 Task: Send an email with the signature Leah Clark with the subject Feedback on a cover letter and the message Could you please provide me with the details of the project timeline? from softage.9@softage.net to softage.6@softage.net and move the email from Sent Items to the folder Finished goods
Action: Mouse moved to (946, 72)
Screenshot: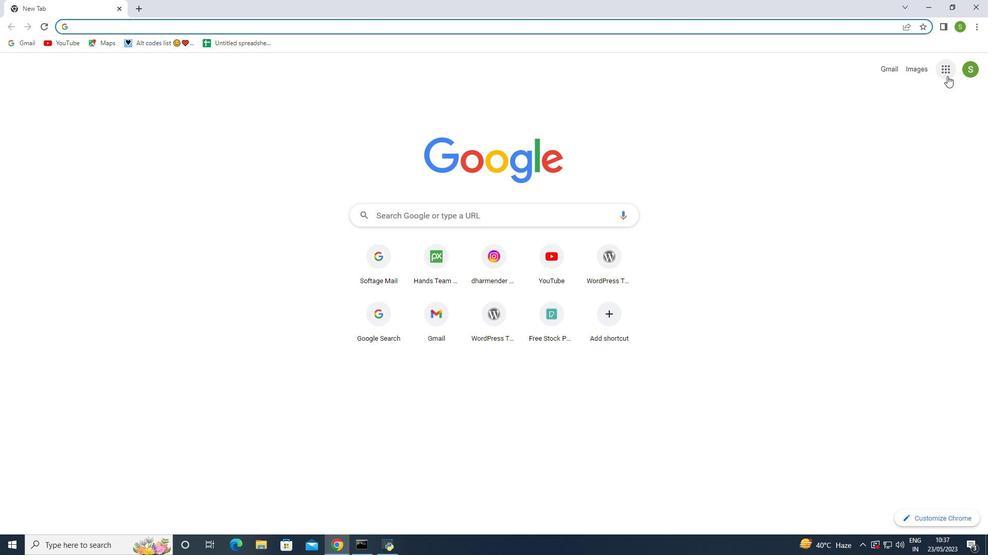 
Action: Mouse pressed left at (946, 72)
Screenshot: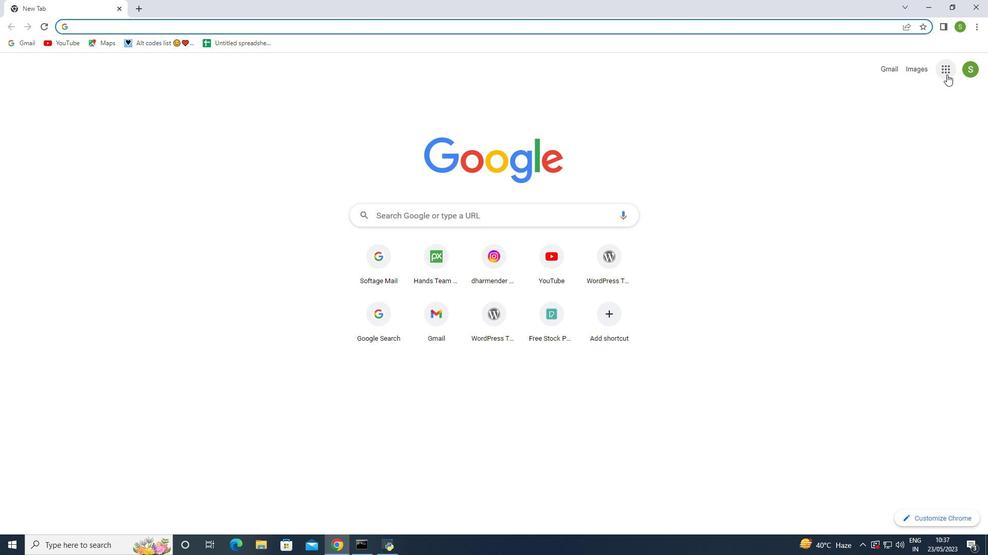 
Action: Mouse moved to (903, 103)
Screenshot: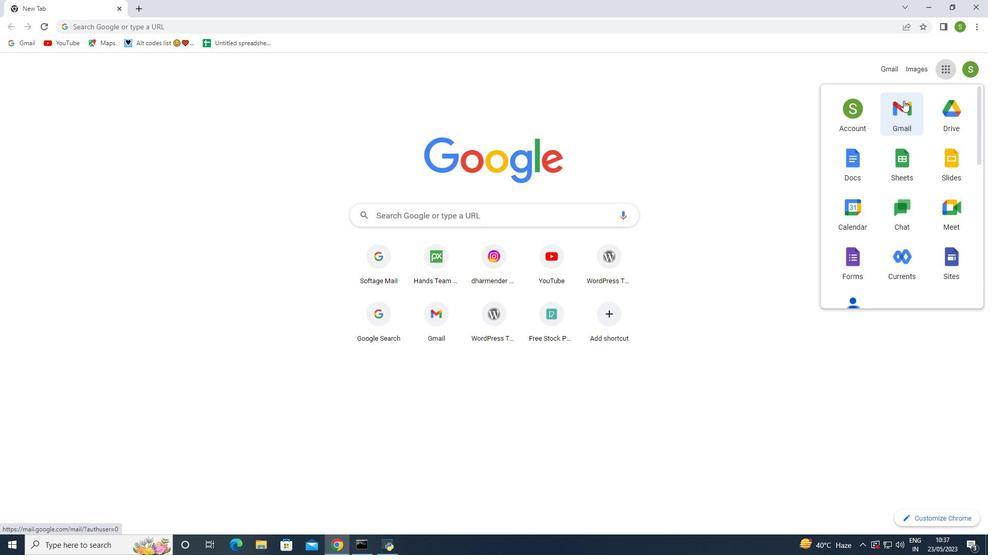 
Action: Mouse pressed left at (903, 103)
Screenshot: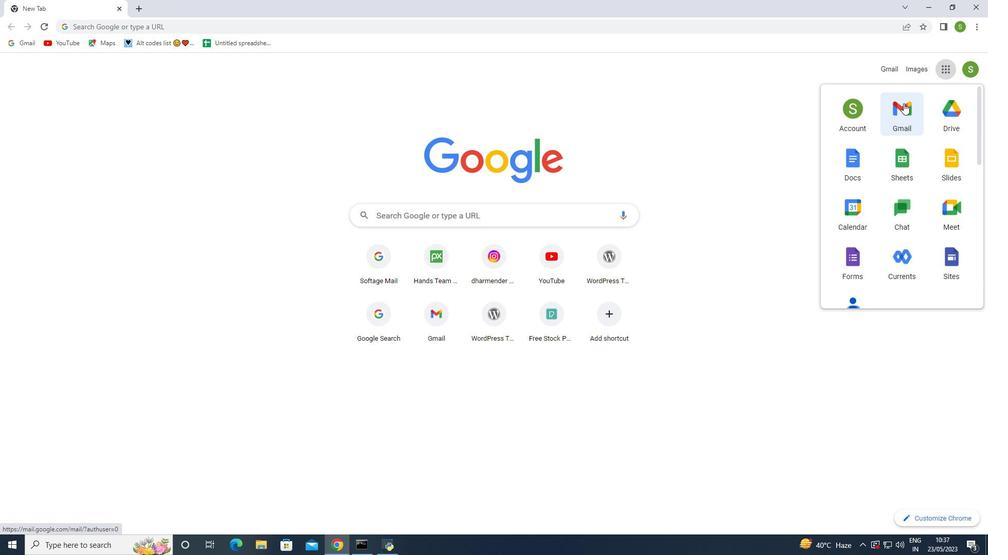 
Action: Mouse moved to (877, 69)
Screenshot: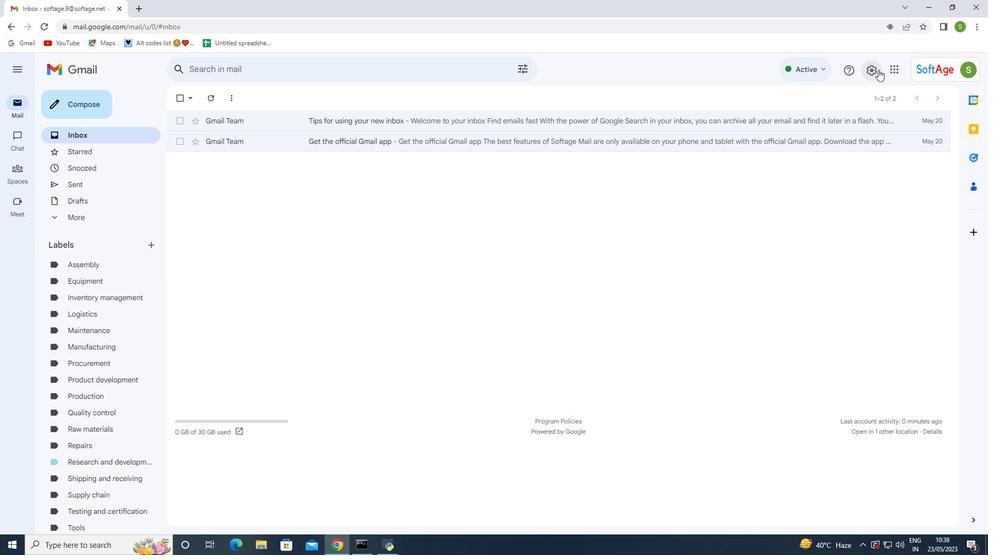 
Action: Mouse pressed left at (877, 69)
Screenshot: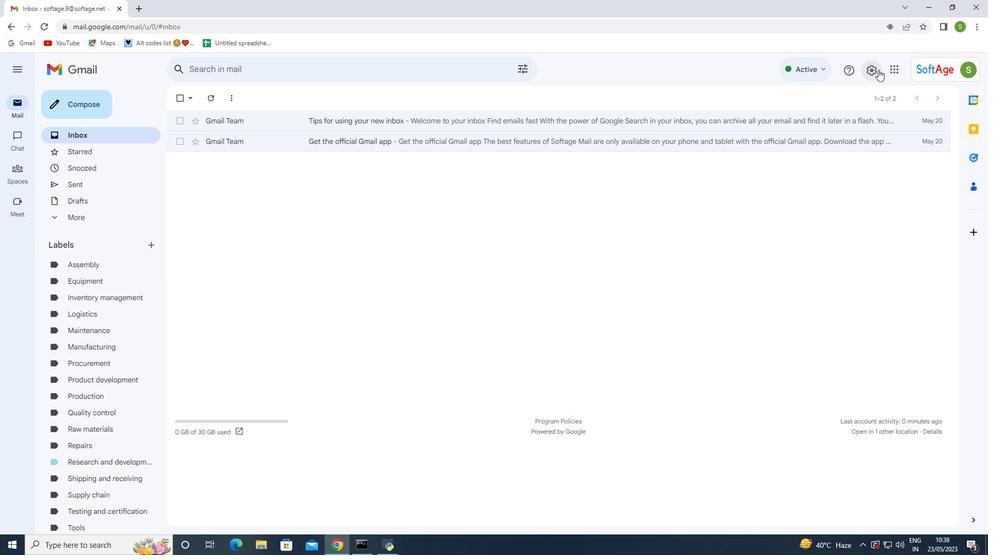 
Action: Mouse moved to (856, 127)
Screenshot: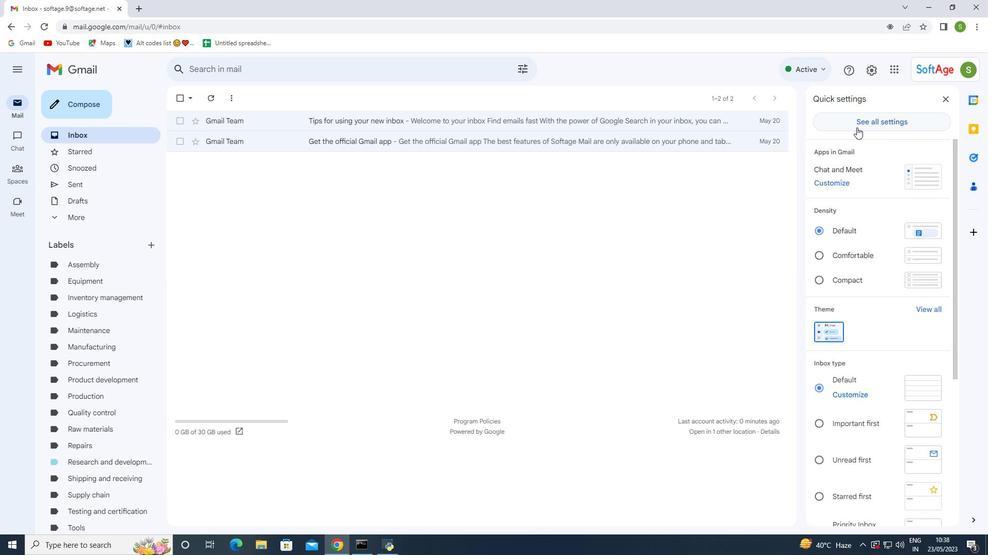 
Action: Mouse pressed left at (856, 127)
Screenshot: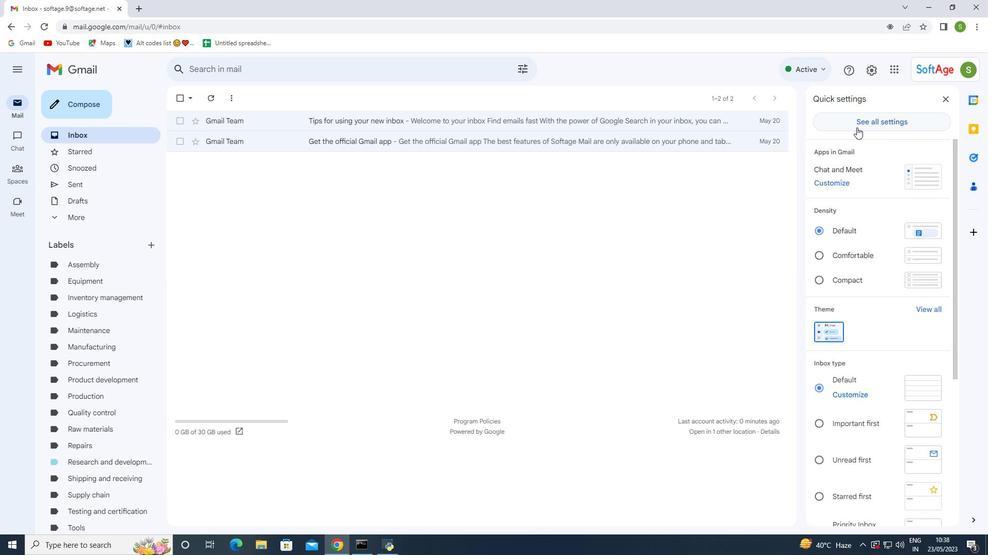 
Action: Mouse moved to (374, 421)
Screenshot: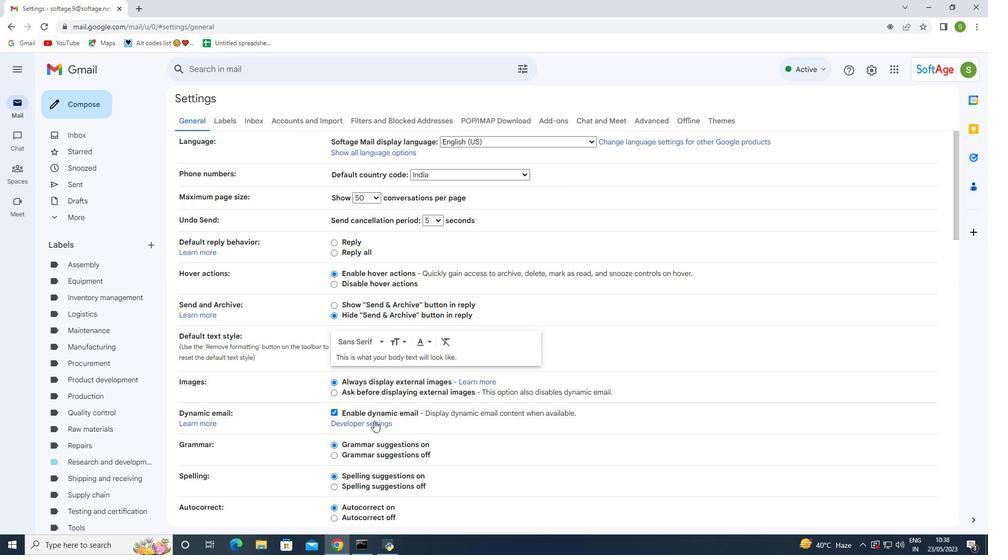 
Action: Mouse scrolled (374, 420) with delta (0, 0)
Screenshot: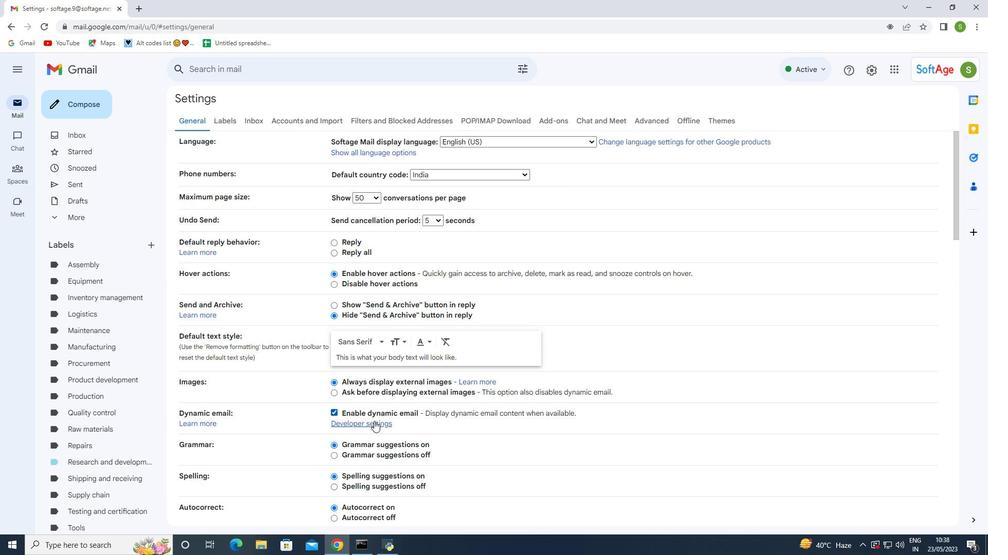 
Action: Mouse scrolled (374, 420) with delta (0, 0)
Screenshot: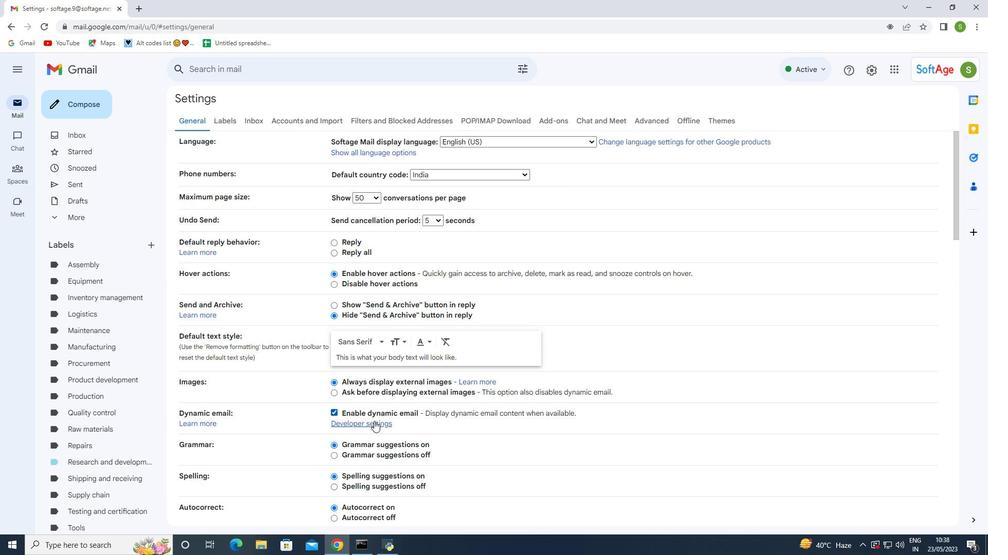 
Action: Mouse scrolled (374, 420) with delta (0, 0)
Screenshot: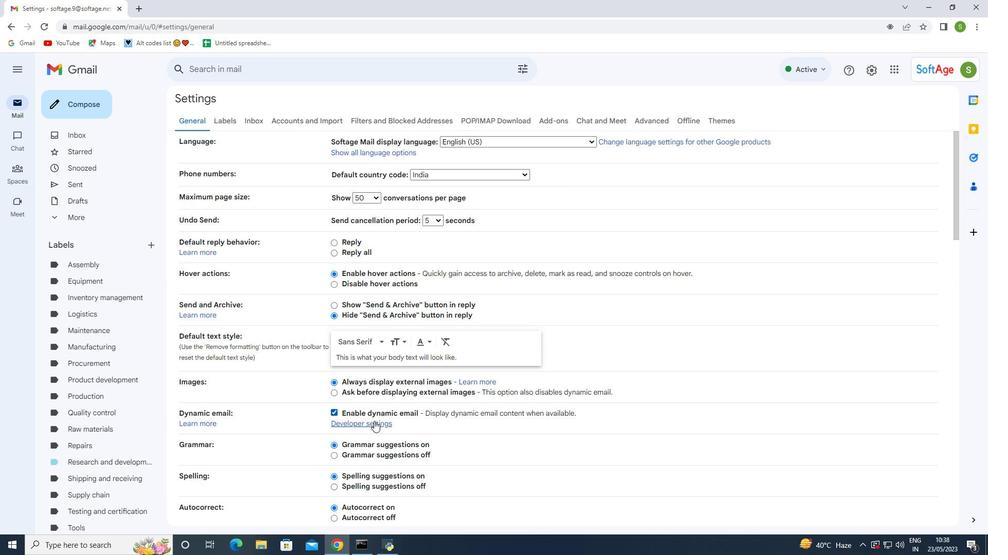 
Action: Mouse scrolled (374, 420) with delta (0, 0)
Screenshot: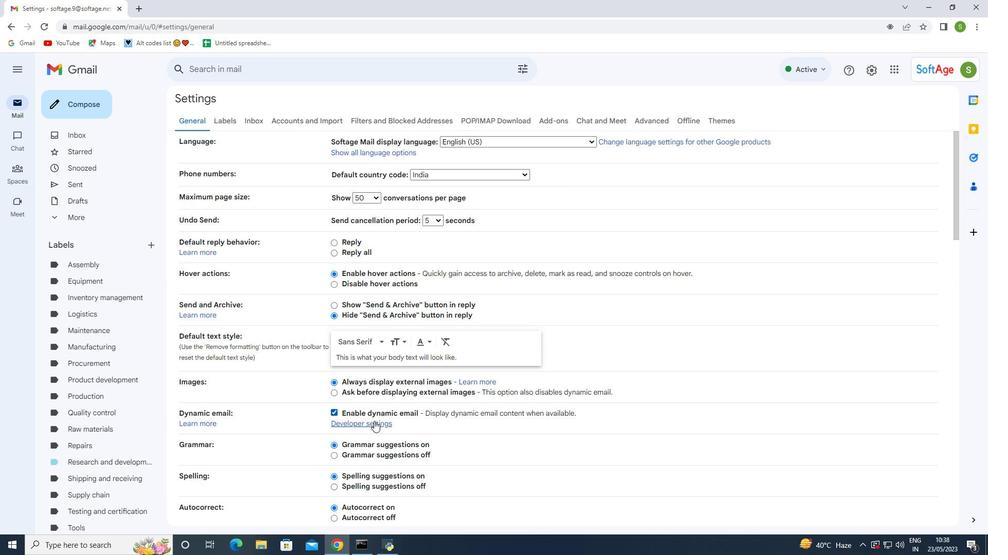 
Action: Mouse scrolled (374, 420) with delta (0, 0)
Screenshot: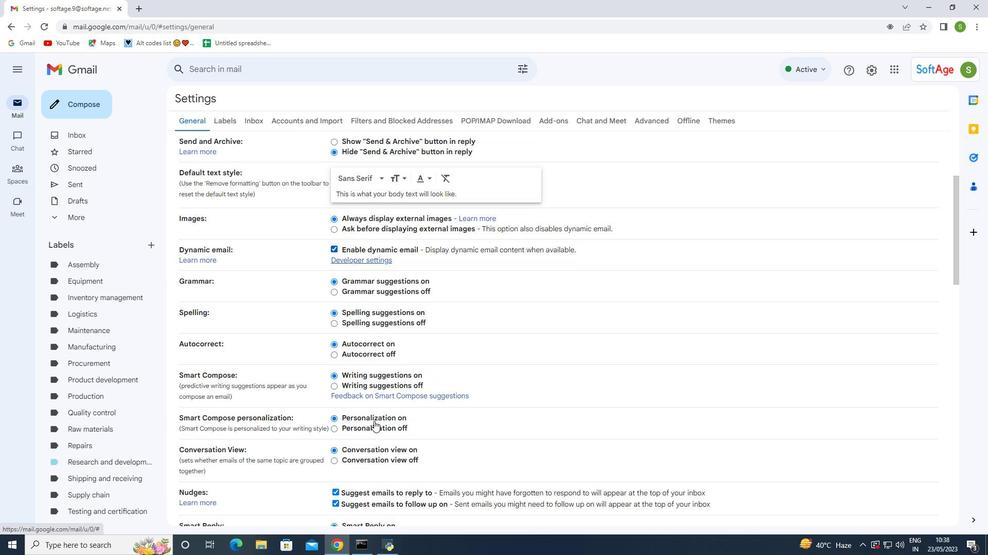 
Action: Mouse scrolled (374, 420) with delta (0, 0)
Screenshot: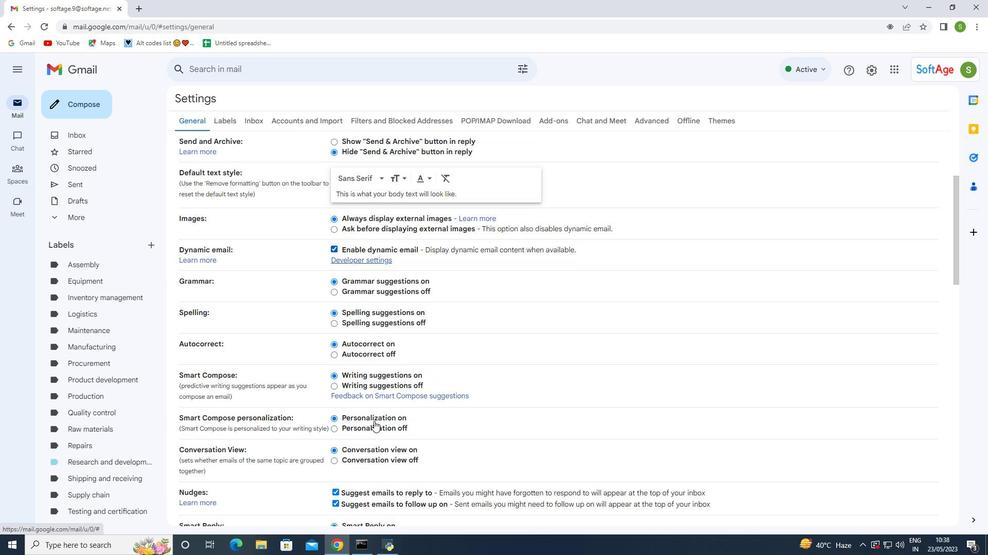 
Action: Mouse scrolled (374, 420) with delta (0, 0)
Screenshot: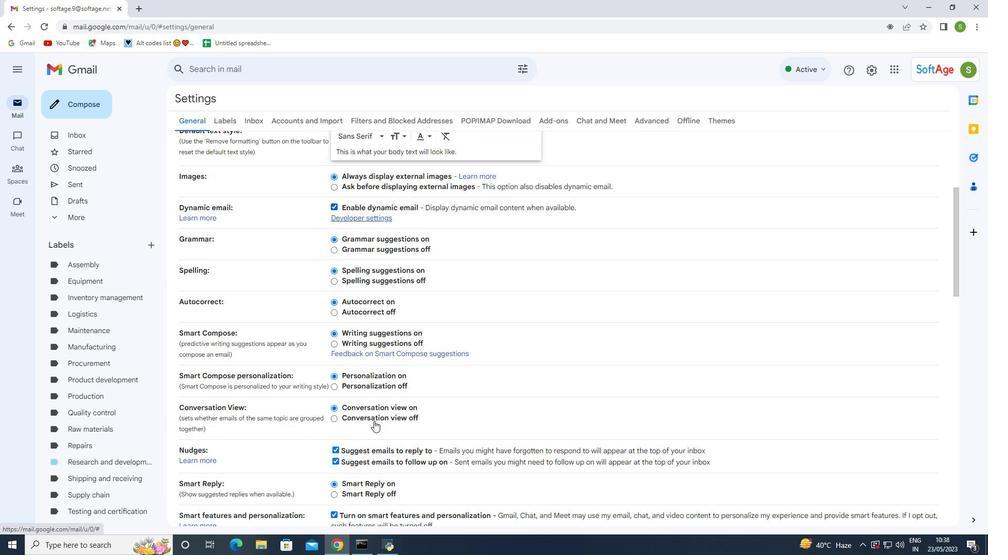 
Action: Mouse scrolled (374, 420) with delta (0, 0)
Screenshot: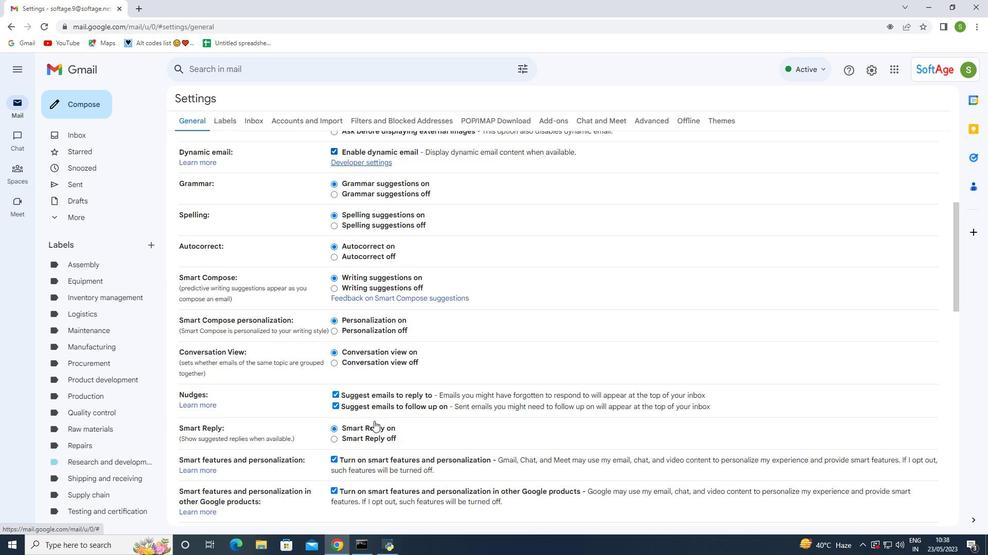 
Action: Mouse scrolled (374, 420) with delta (0, 0)
Screenshot: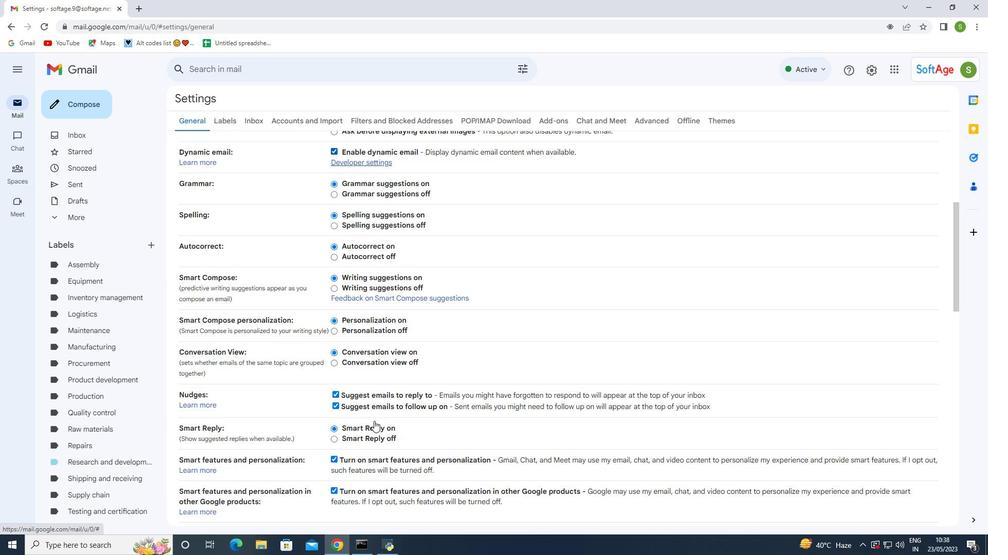 
Action: Mouse scrolled (374, 420) with delta (0, 0)
Screenshot: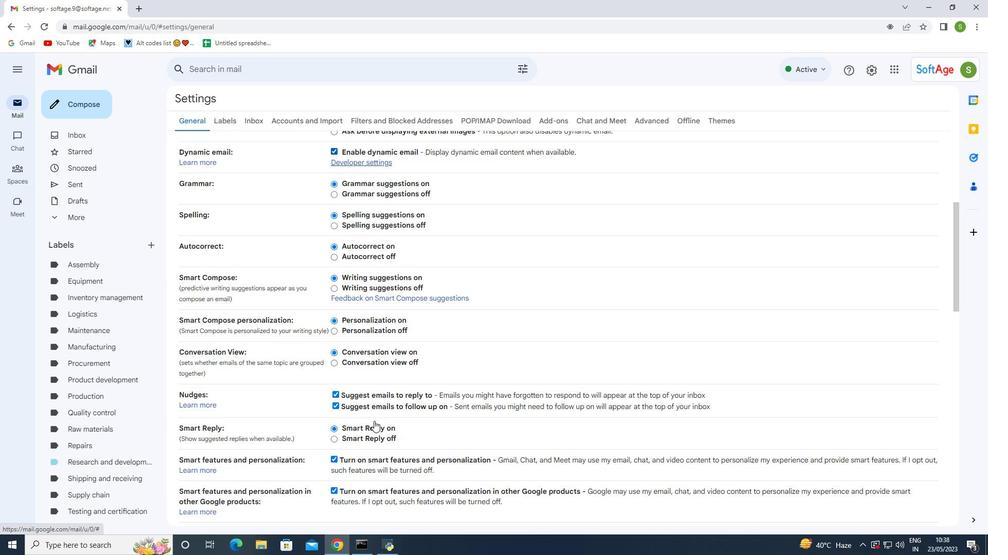 
Action: Mouse scrolled (374, 420) with delta (0, 0)
Screenshot: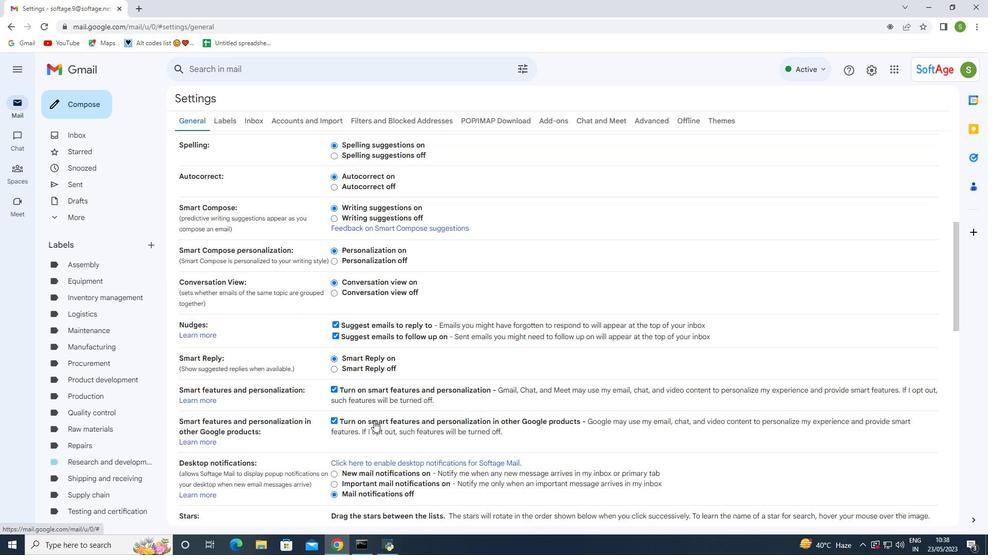 
Action: Mouse scrolled (374, 420) with delta (0, 0)
Screenshot: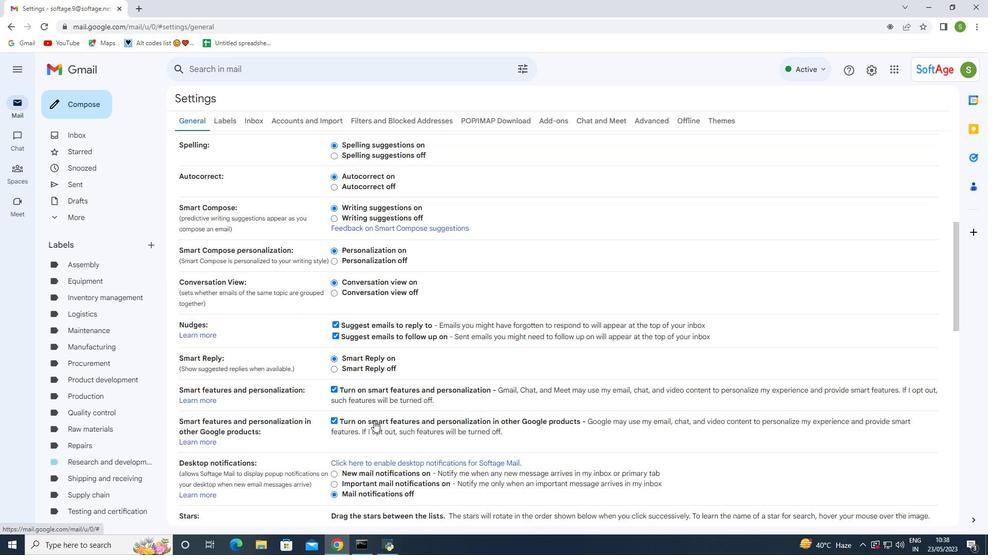 
Action: Mouse scrolled (374, 420) with delta (0, 0)
Screenshot: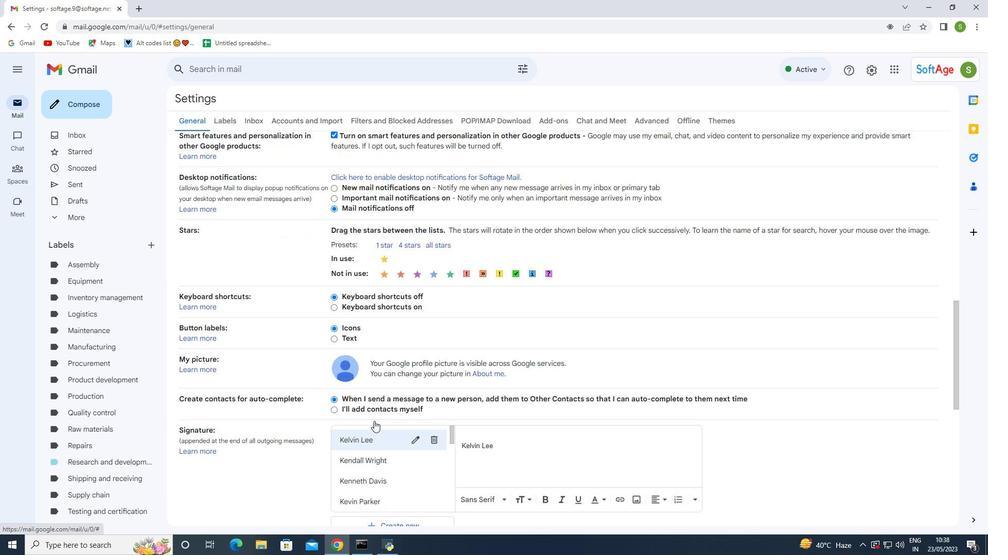 
Action: Mouse scrolled (374, 420) with delta (0, 0)
Screenshot: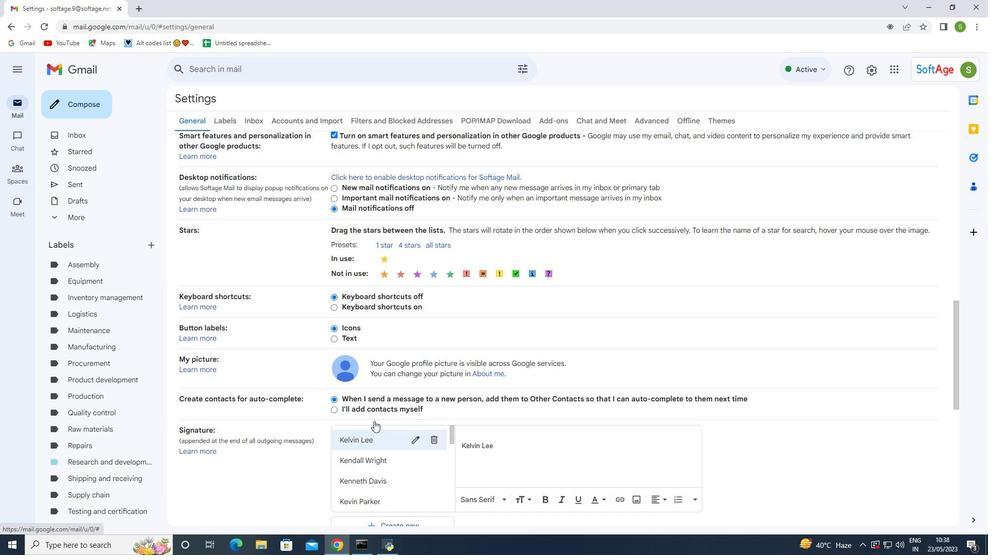 
Action: Mouse scrolled (374, 420) with delta (0, 0)
Screenshot: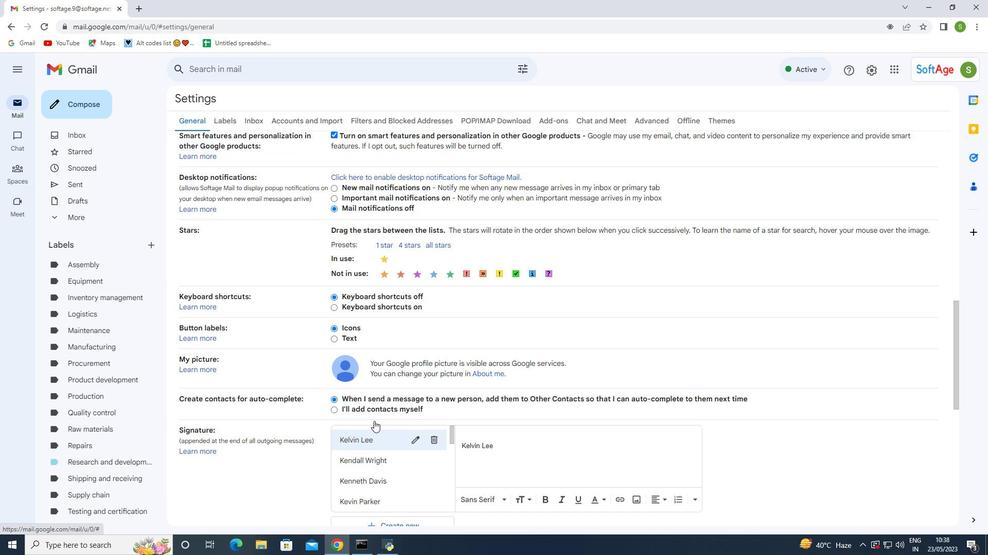 
Action: Mouse scrolled (374, 420) with delta (0, 0)
Screenshot: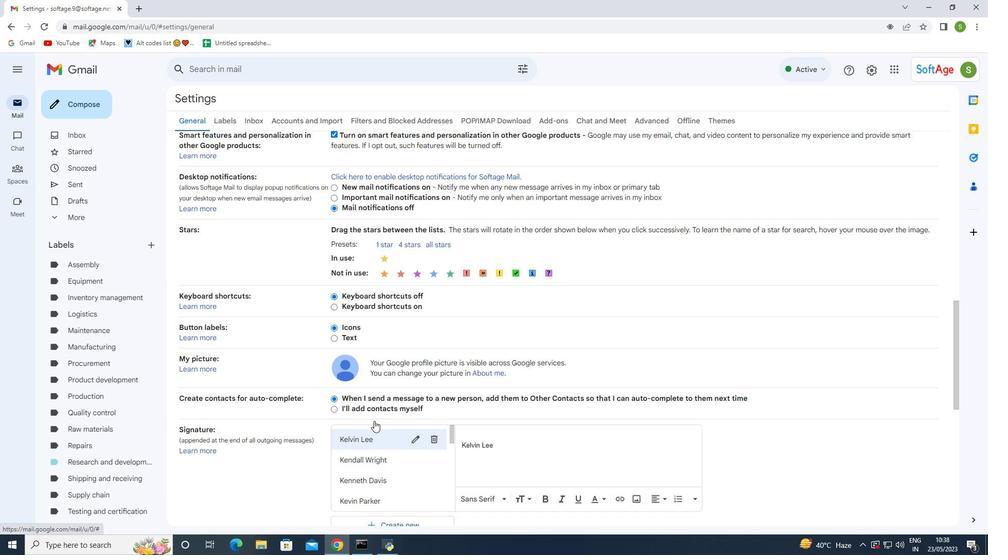 
Action: Mouse moved to (378, 321)
Screenshot: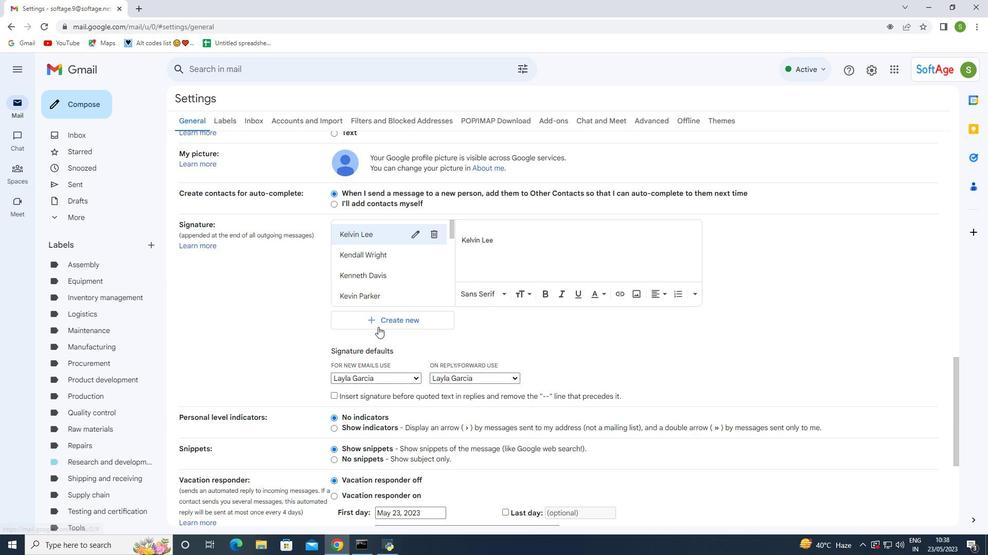 
Action: Mouse pressed left at (378, 321)
Screenshot: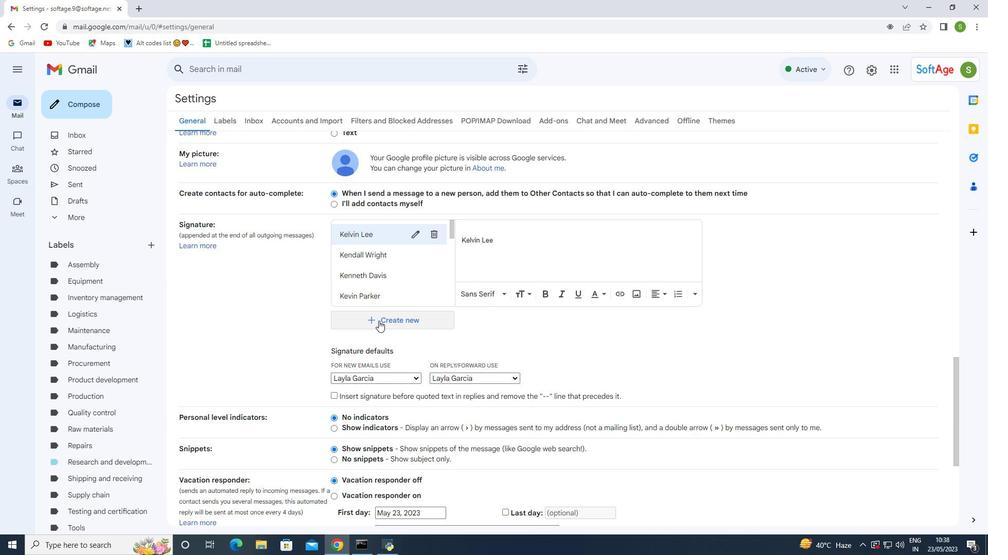 
Action: Mouse moved to (414, 289)
Screenshot: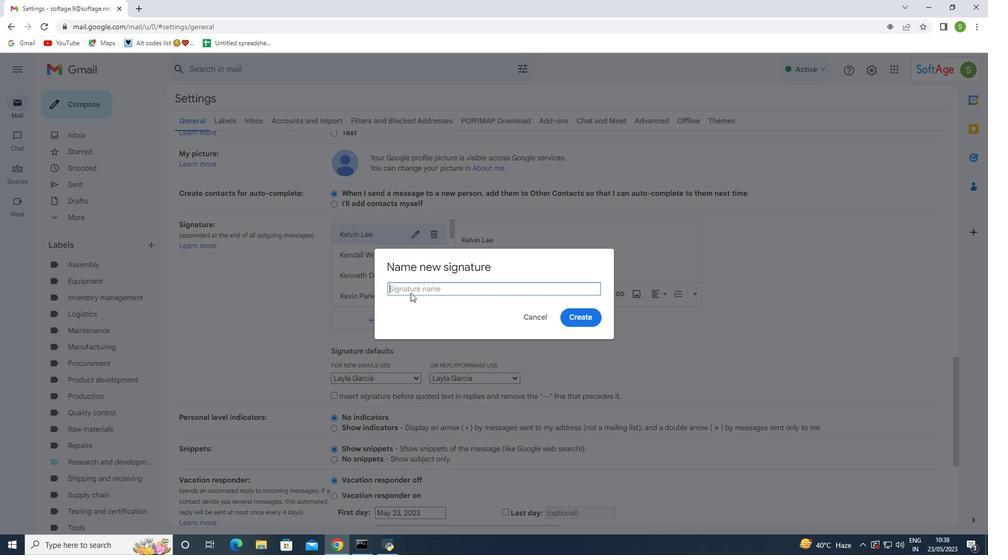 
Action: Mouse pressed left at (414, 289)
Screenshot: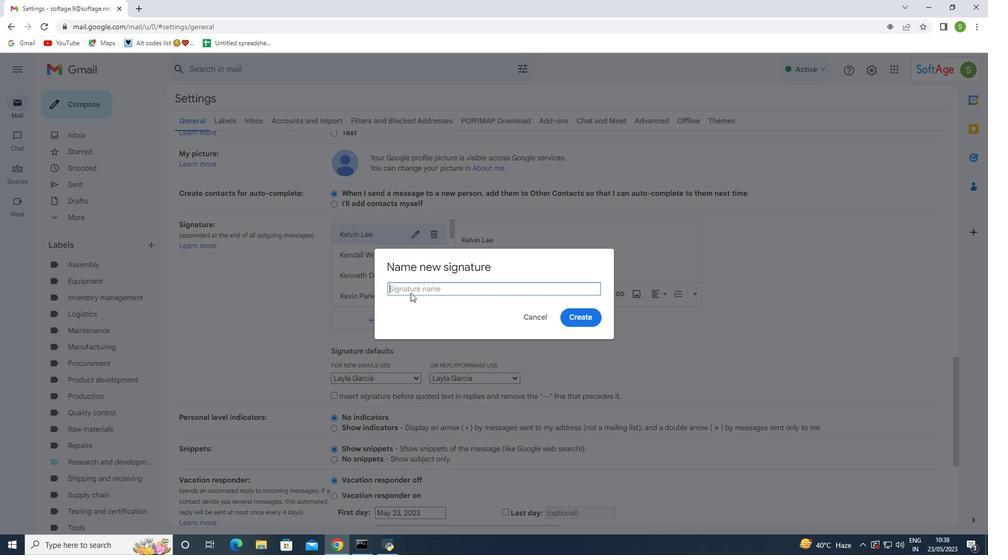 
Action: Key pressed <Key.shift>Leah<Key.space><Key.shift>Cla<Key.backspace><Key.backspace>lark
Screenshot: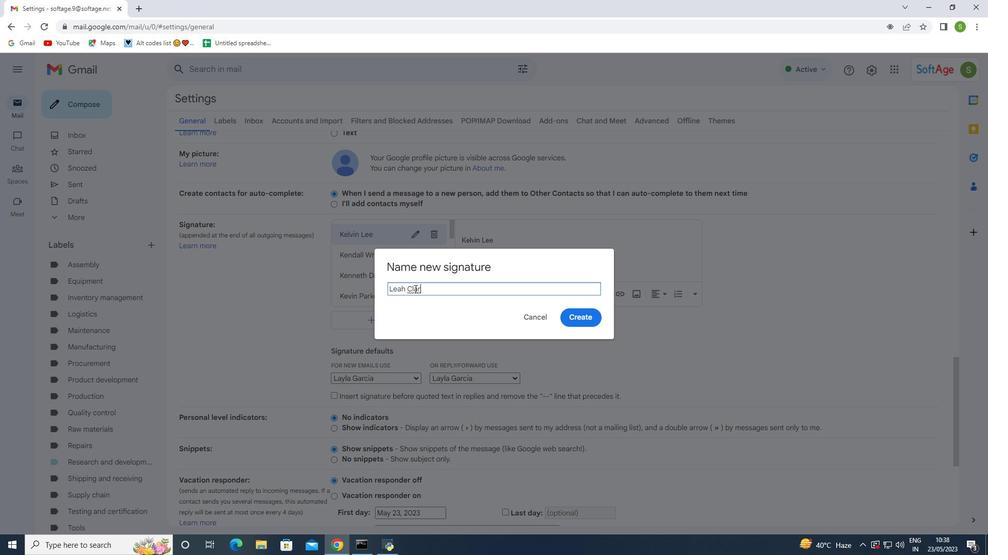 
Action: Mouse moved to (580, 322)
Screenshot: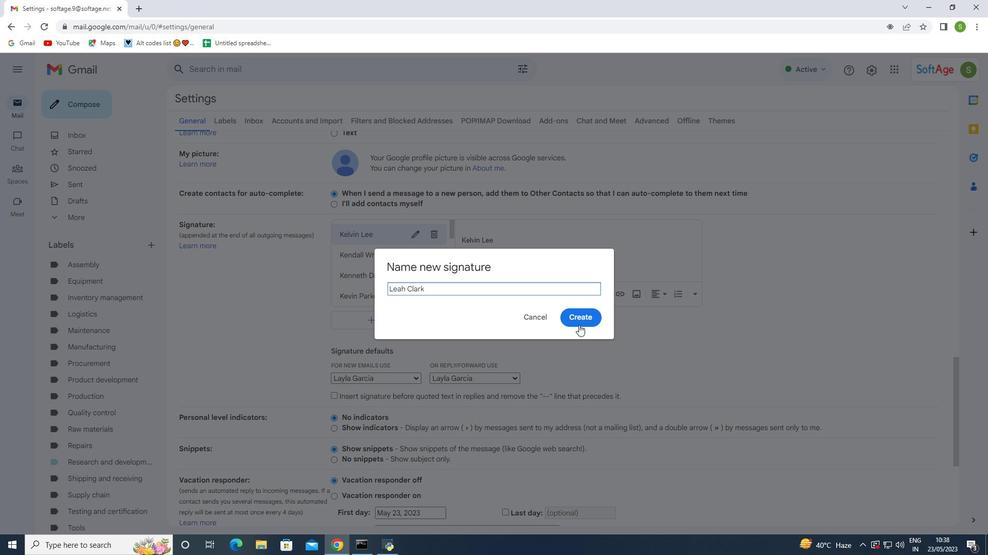 
Action: Mouse pressed left at (580, 322)
Screenshot: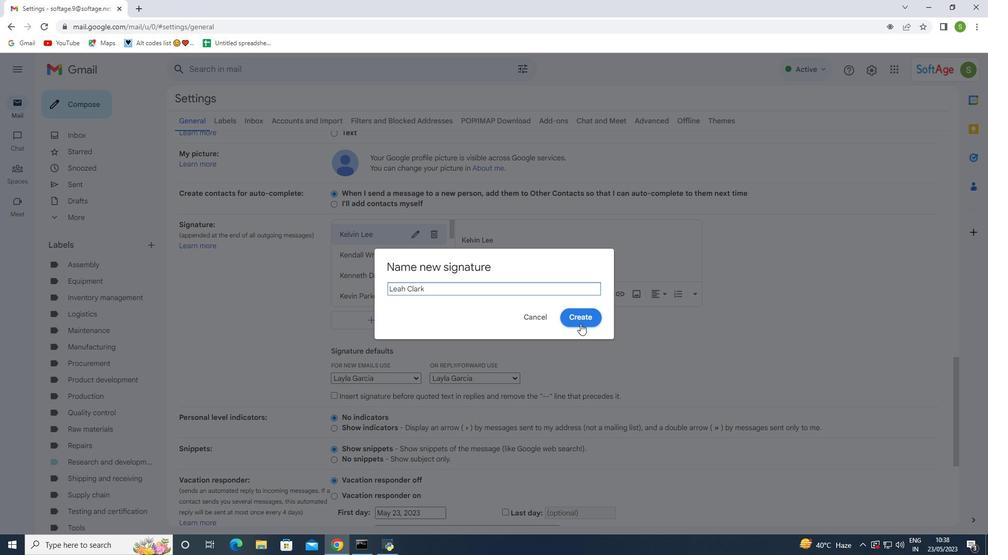 
Action: Mouse moved to (516, 258)
Screenshot: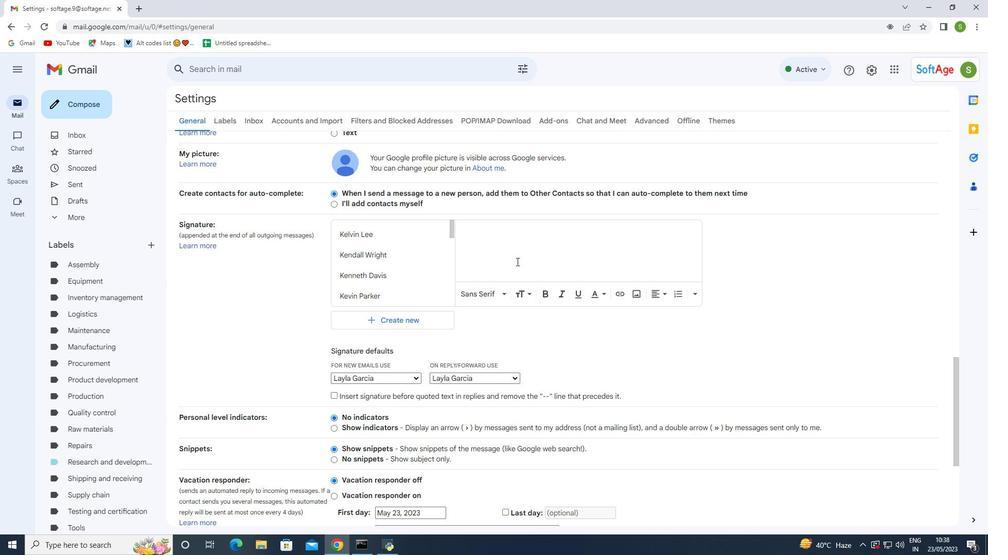 
Action: Key pressed <Key.shift>Leah<Key.space><Key.shift>Clark
Screenshot: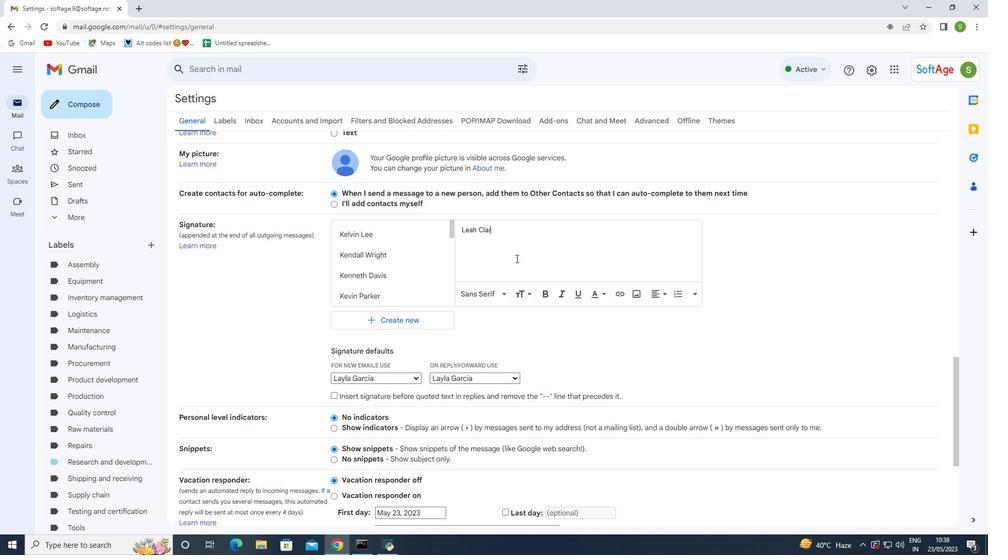 
Action: Mouse moved to (379, 380)
Screenshot: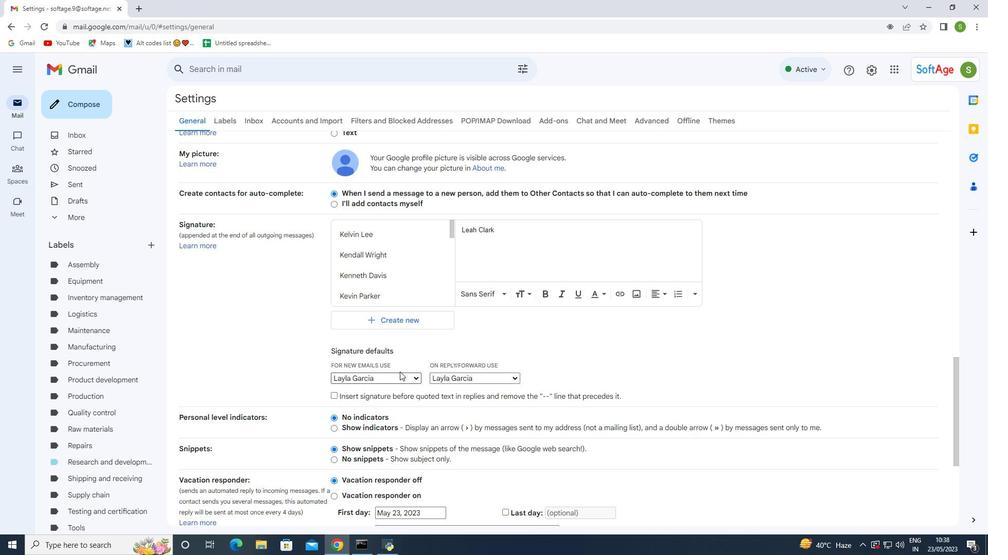 
Action: Mouse pressed left at (379, 380)
Screenshot: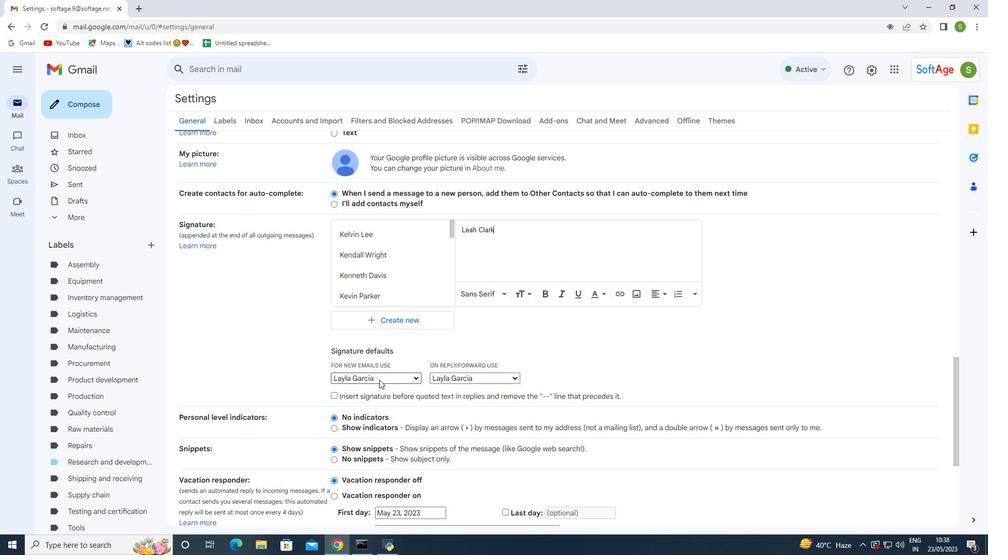 
Action: Mouse moved to (359, 379)
Screenshot: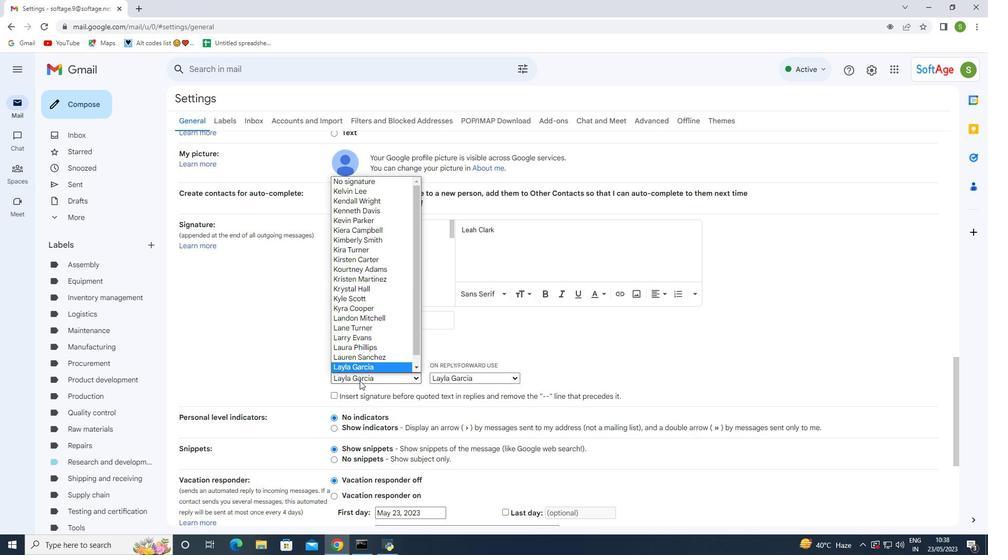 
Action: Mouse pressed left at (359, 379)
Screenshot: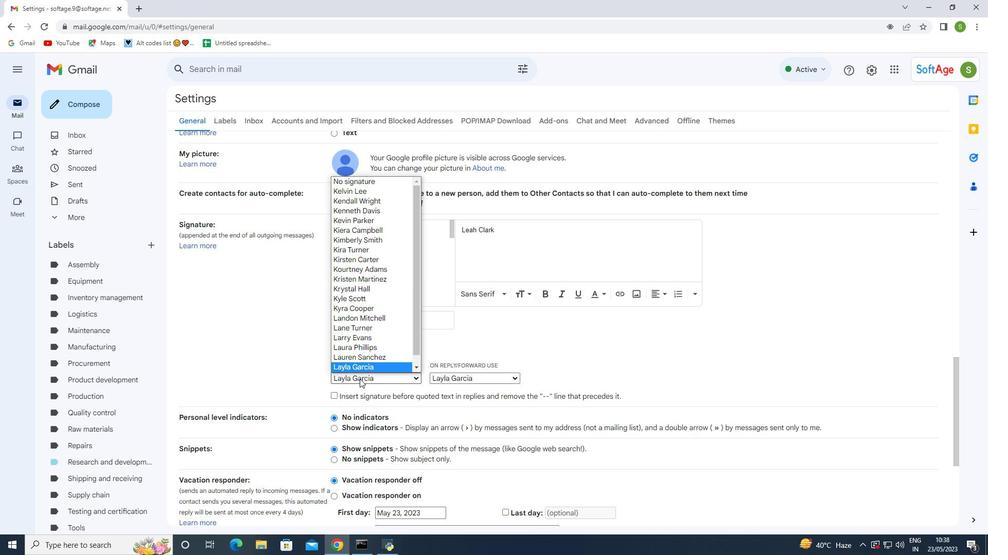 
Action: Mouse moved to (370, 376)
Screenshot: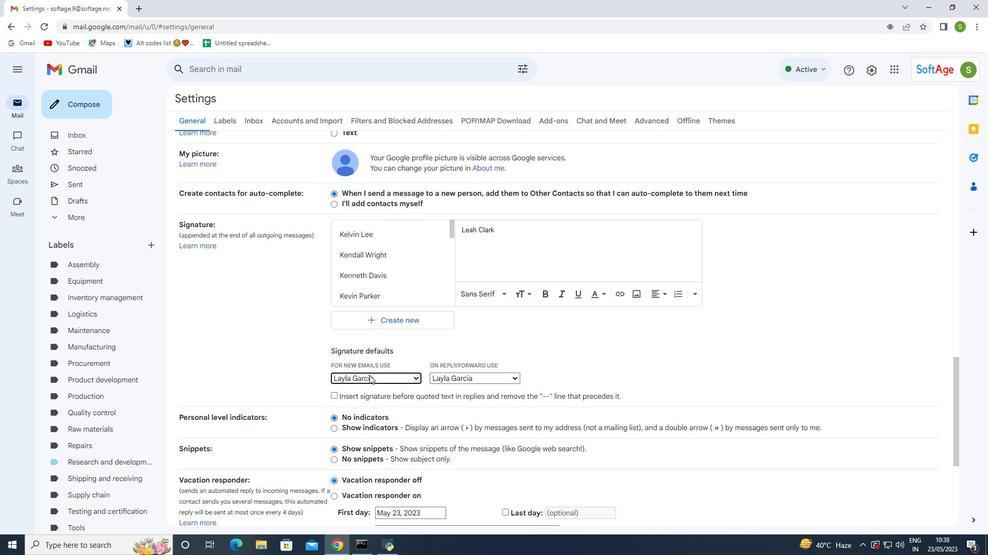 
Action: Mouse pressed left at (370, 376)
Screenshot: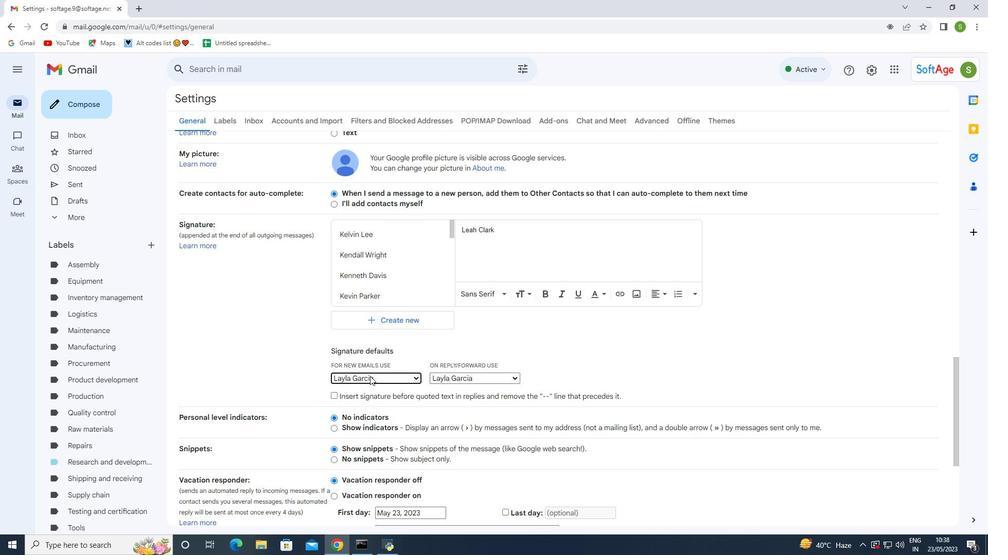 
Action: Mouse moved to (367, 345)
Screenshot: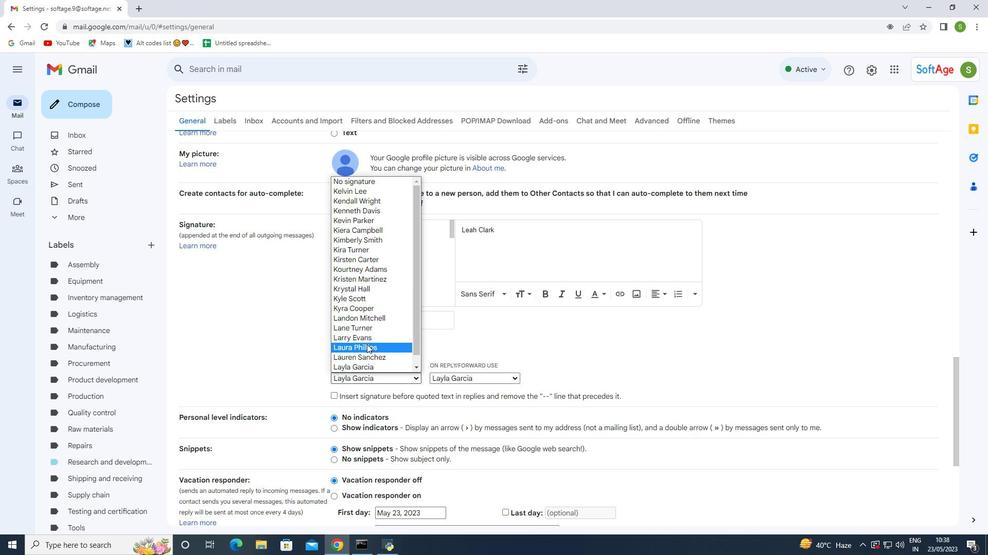 
Action: Mouse scrolled (367, 345) with delta (0, 0)
Screenshot: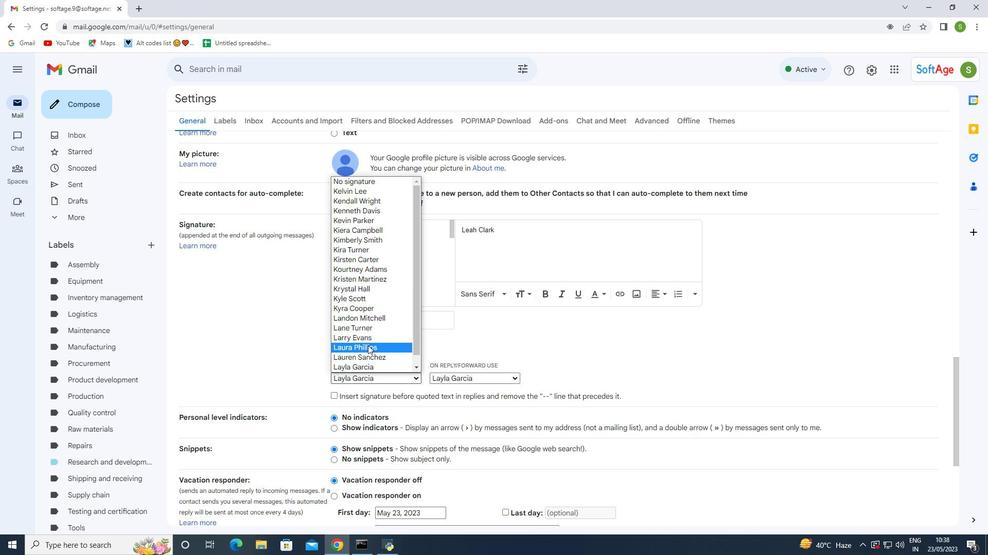 
Action: Mouse scrolled (367, 345) with delta (0, 0)
Screenshot: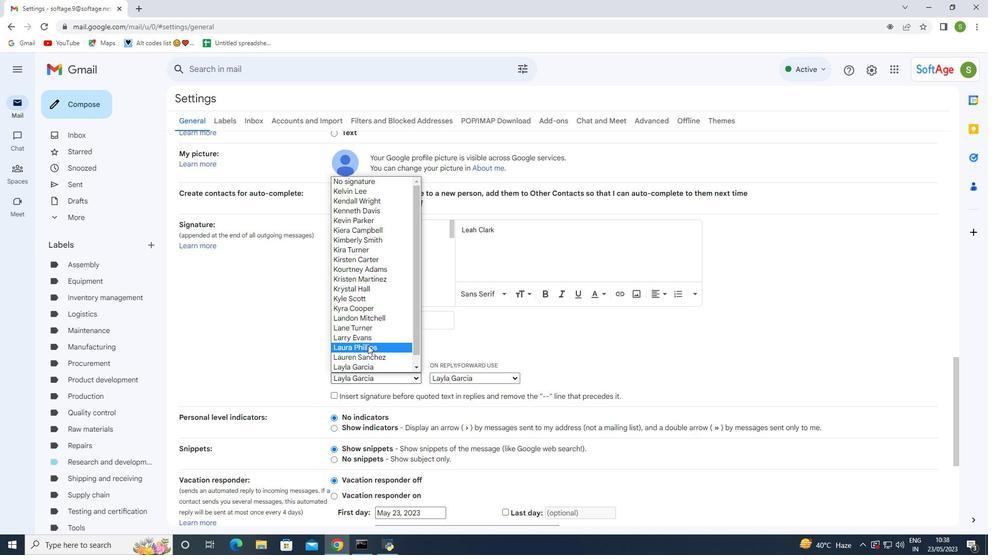 
Action: Mouse scrolled (367, 345) with delta (0, 0)
Screenshot: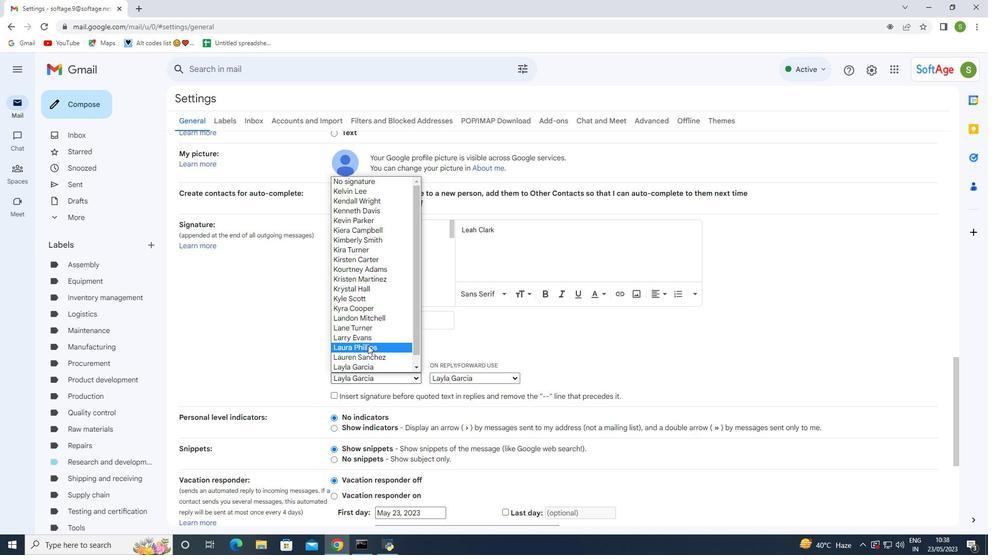 
Action: Mouse moved to (363, 366)
Screenshot: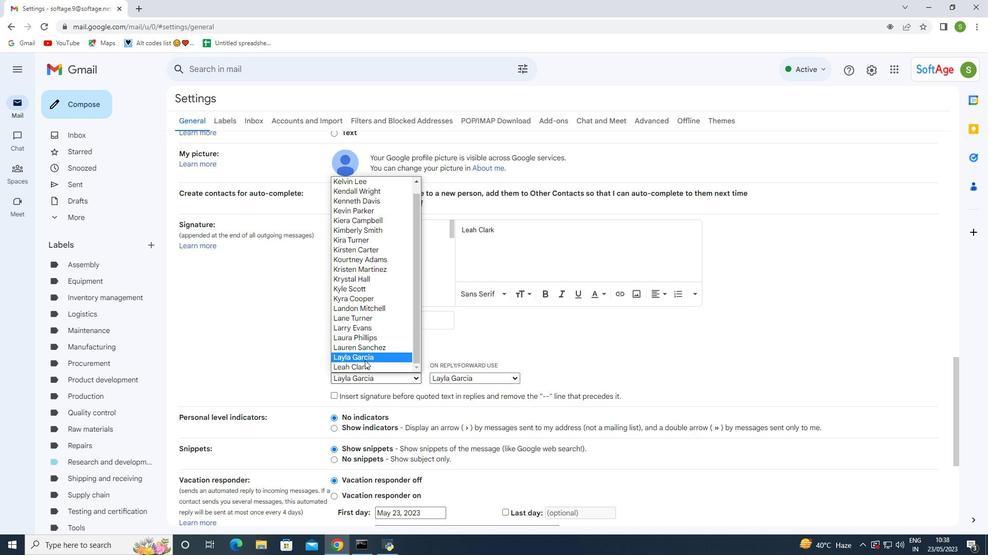 
Action: Mouse pressed left at (363, 366)
Screenshot: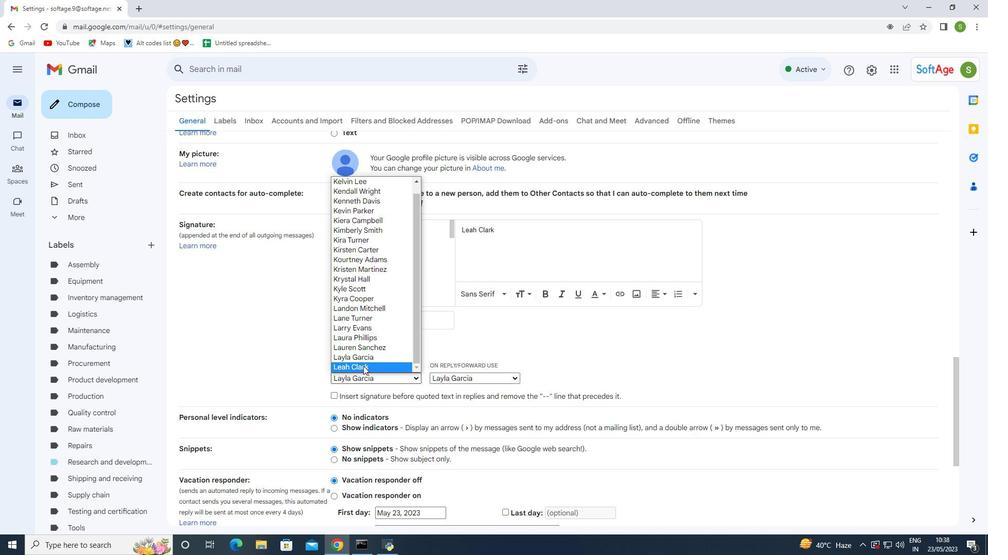 
Action: Mouse moved to (440, 377)
Screenshot: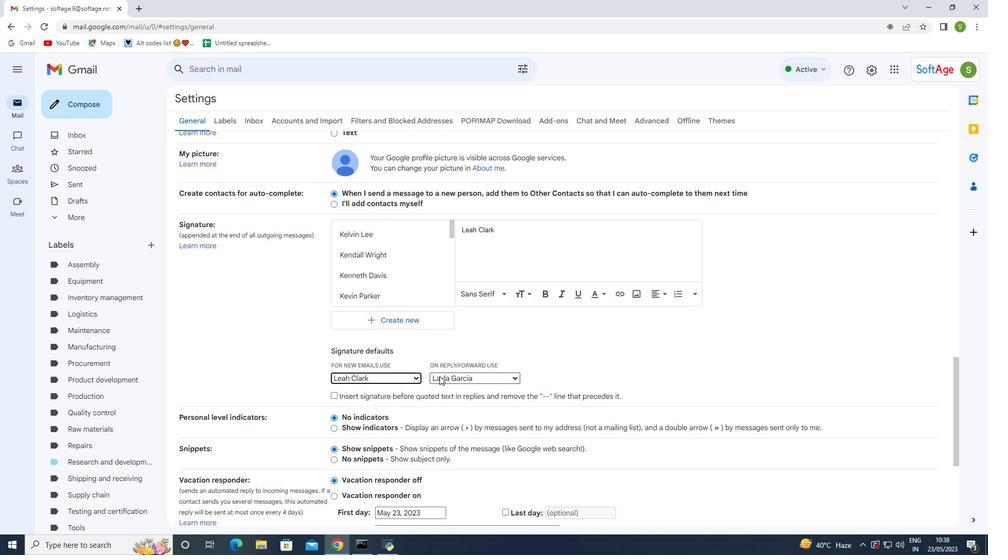 
Action: Mouse pressed left at (440, 377)
Screenshot: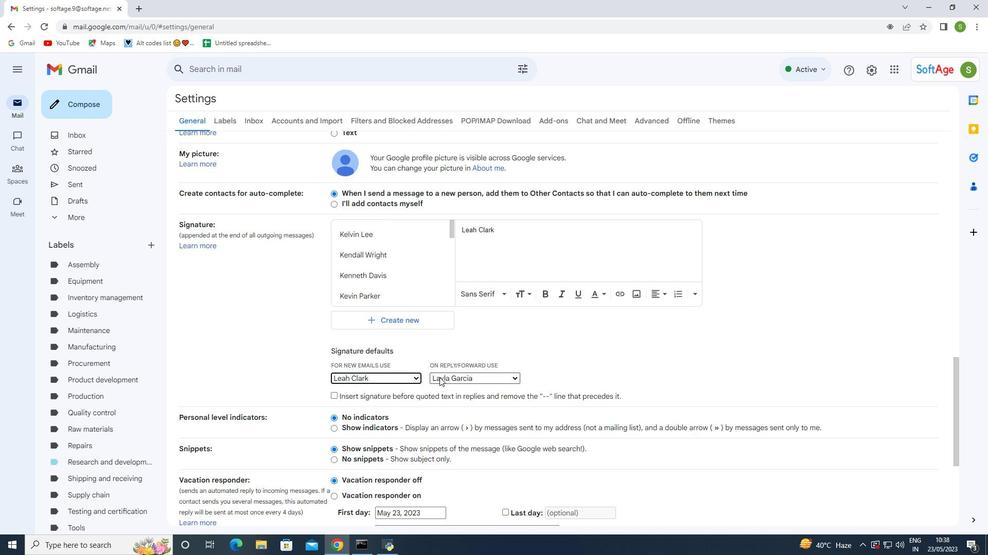 
Action: Mouse moved to (448, 359)
Screenshot: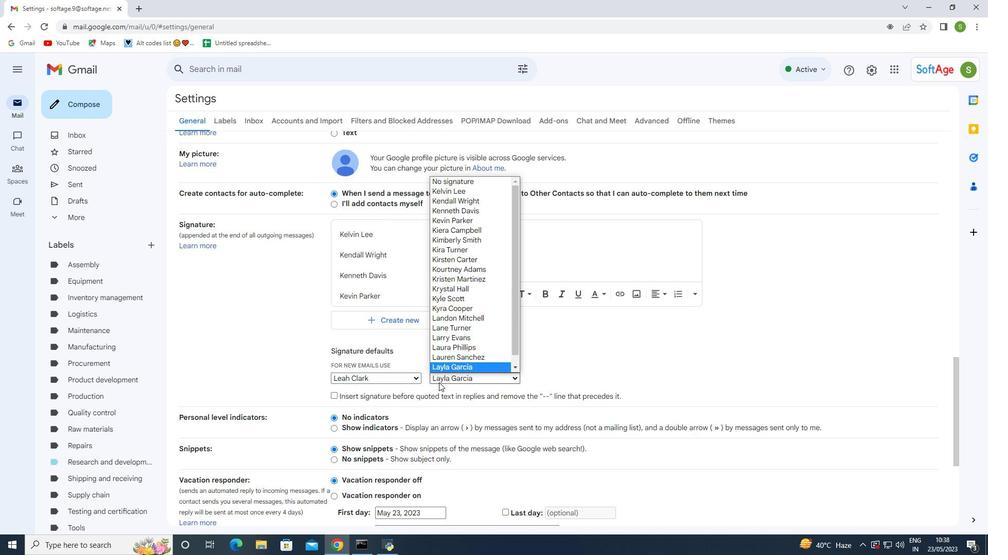 
Action: Mouse scrolled (448, 359) with delta (0, 0)
Screenshot: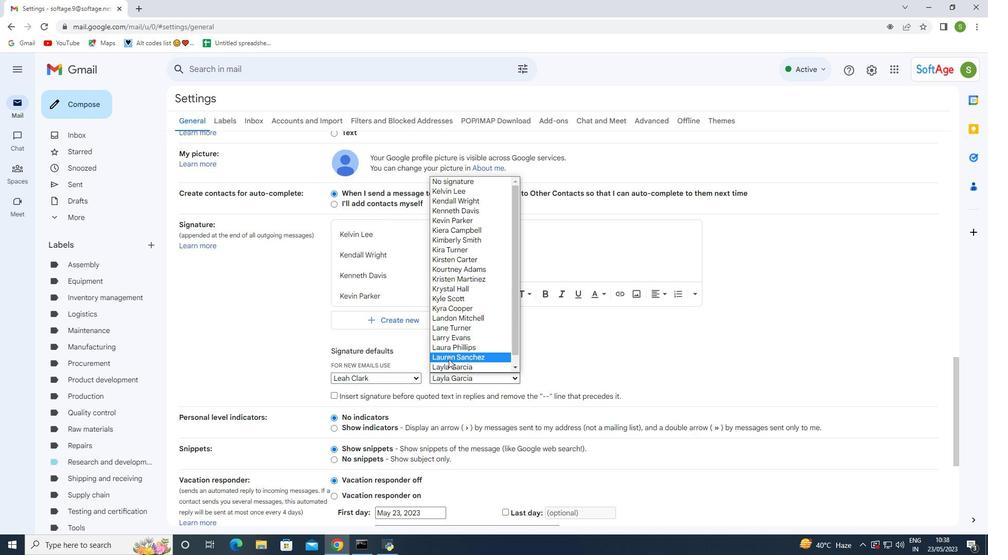 
Action: Mouse scrolled (448, 359) with delta (0, 0)
Screenshot: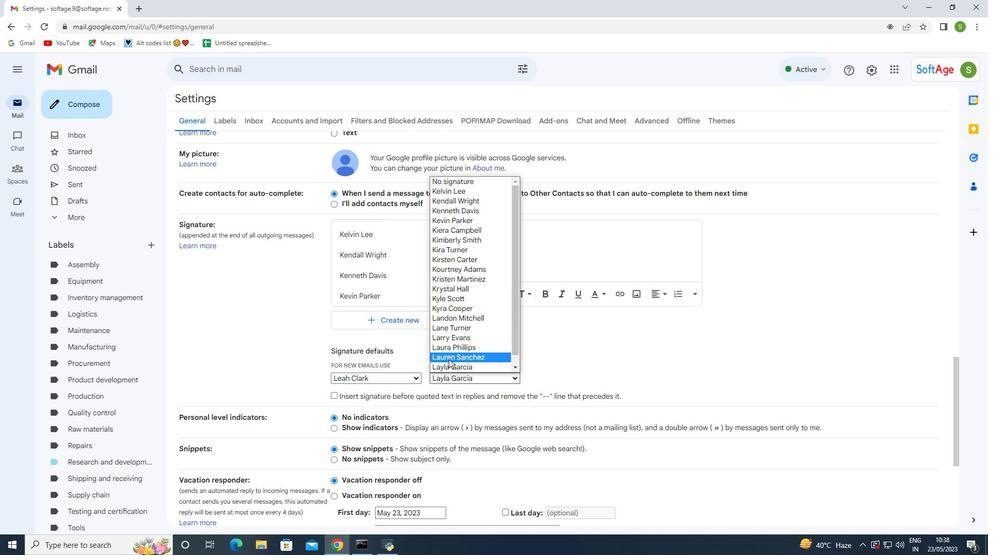 
Action: Mouse scrolled (448, 359) with delta (0, 0)
Screenshot: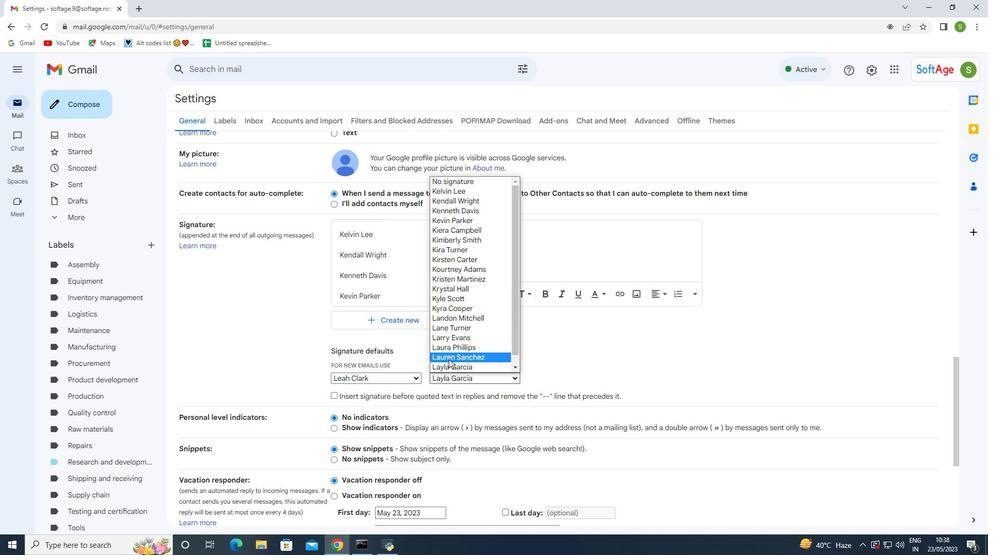 
Action: Mouse scrolled (448, 359) with delta (0, 0)
Screenshot: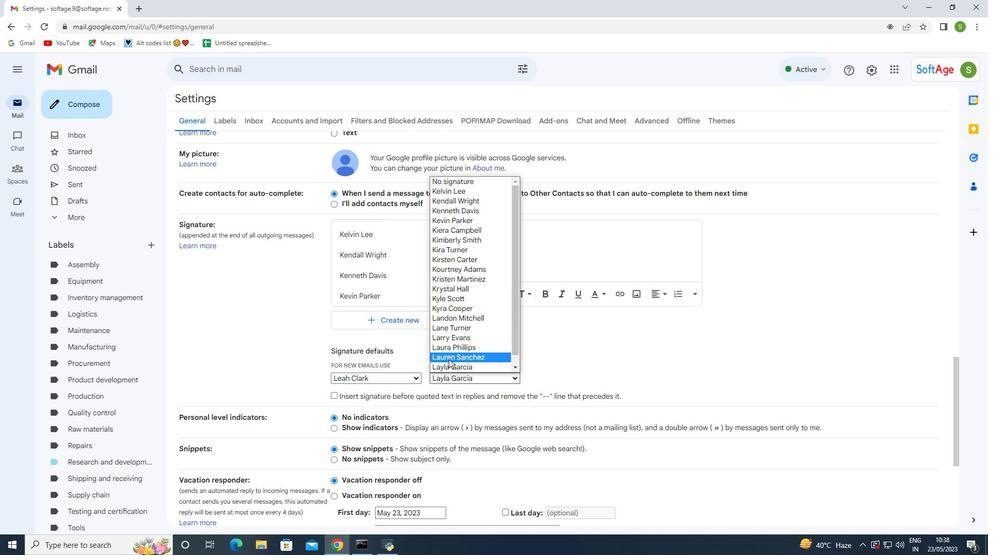 
Action: Mouse moved to (458, 366)
Screenshot: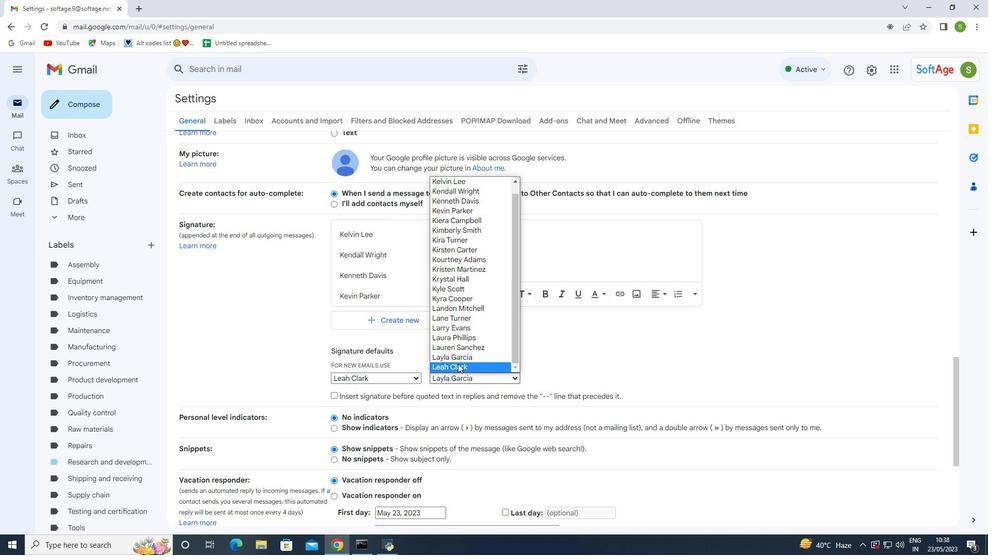 
Action: Mouse pressed left at (458, 366)
Screenshot: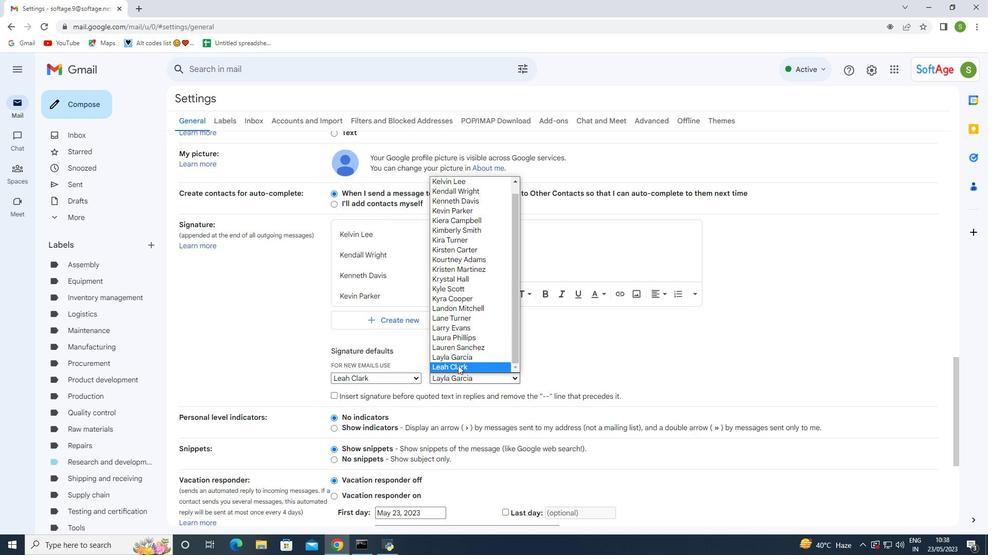 
Action: Mouse moved to (460, 366)
Screenshot: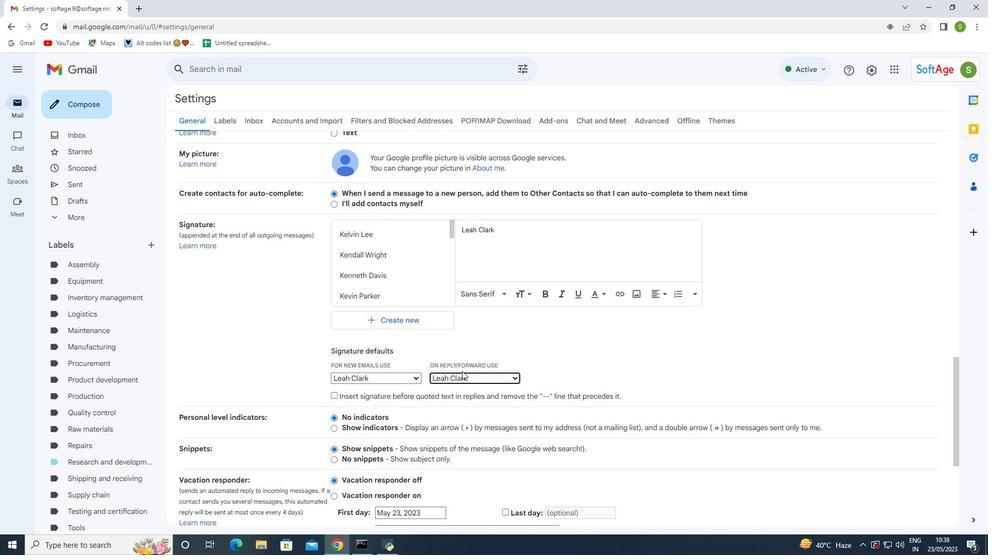 
Action: Mouse scrolled (460, 366) with delta (0, 0)
Screenshot: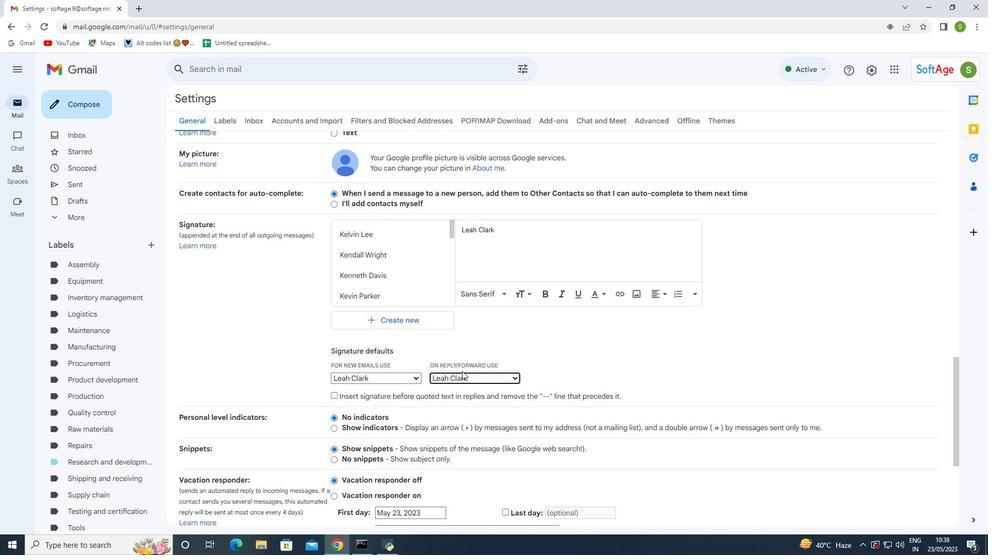 
Action: Mouse moved to (460, 366)
Screenshot: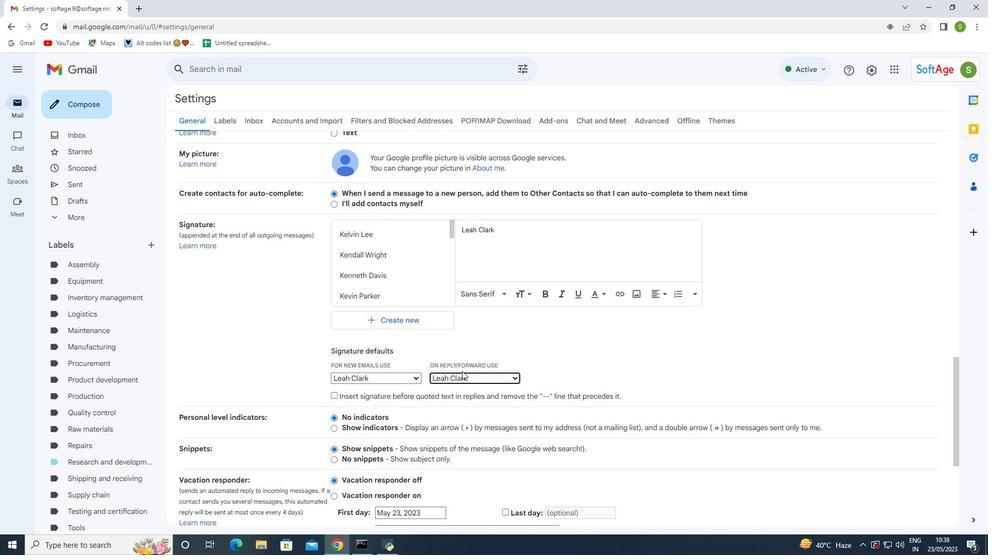 
Action: Mouse scrolled (460, 366) with delta (0, 0)
Screenshot: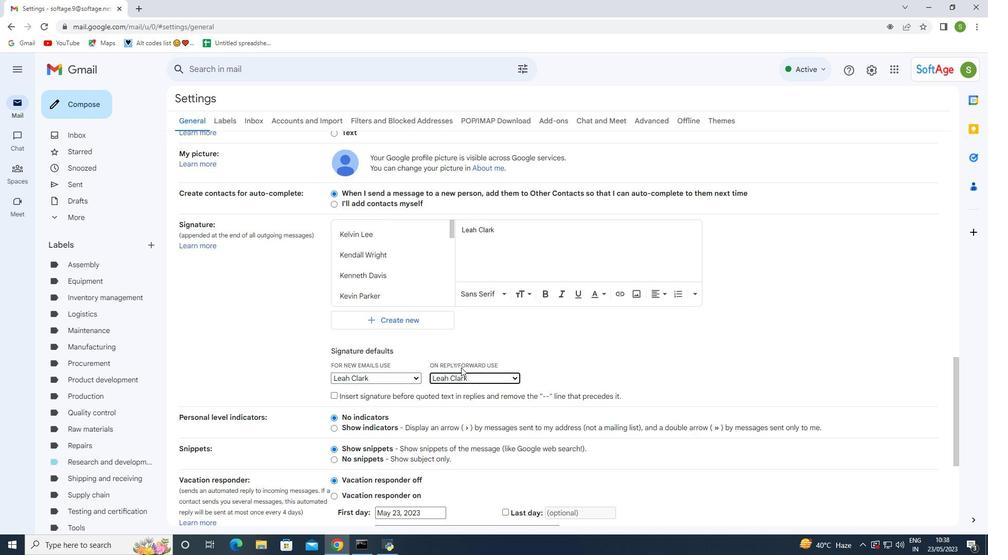 
Action: Mouse moved to (459, 366)
Screenshot: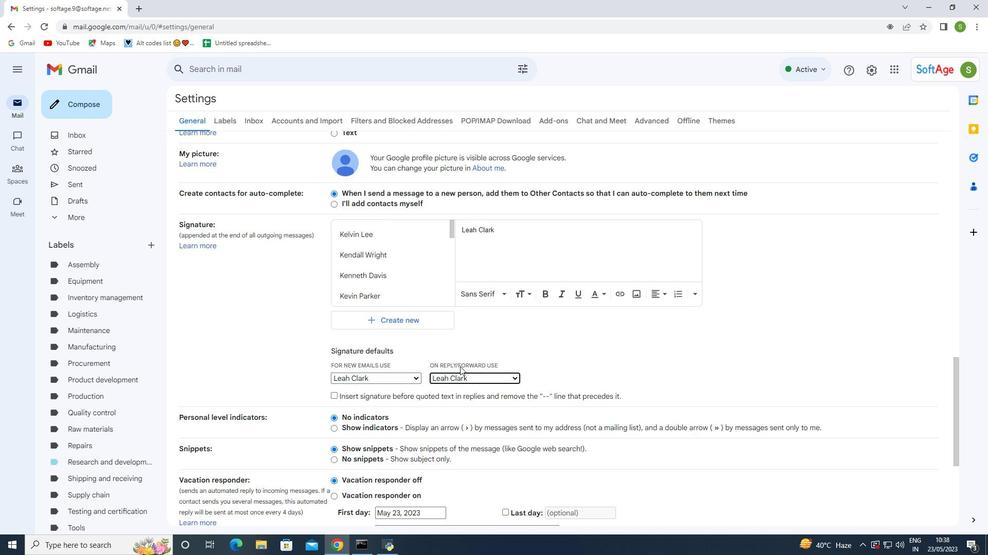 
Action: Mouse scrolled (459, 366) with delta (0, 0)
Screenshot: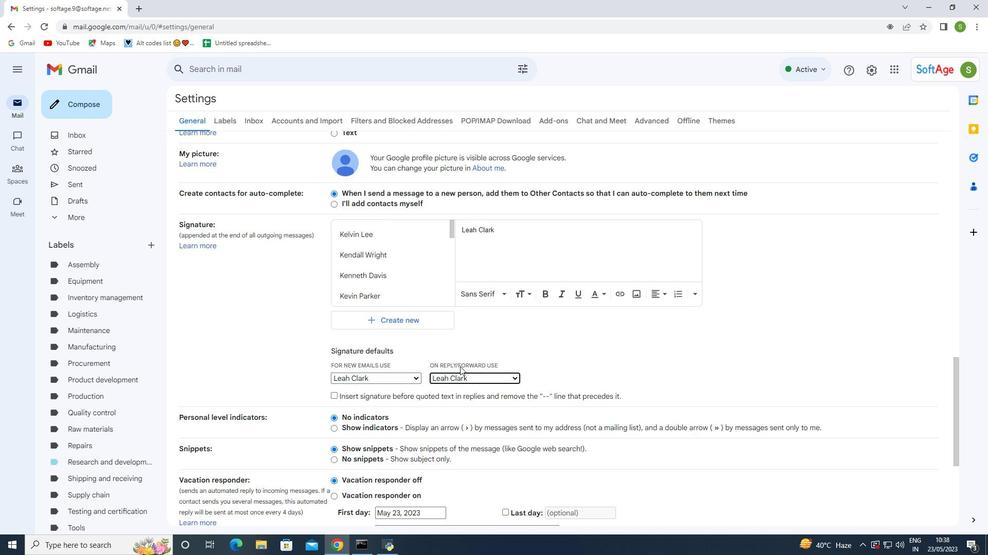 
Action: Mouse moved to (432, 375)
Screenshot: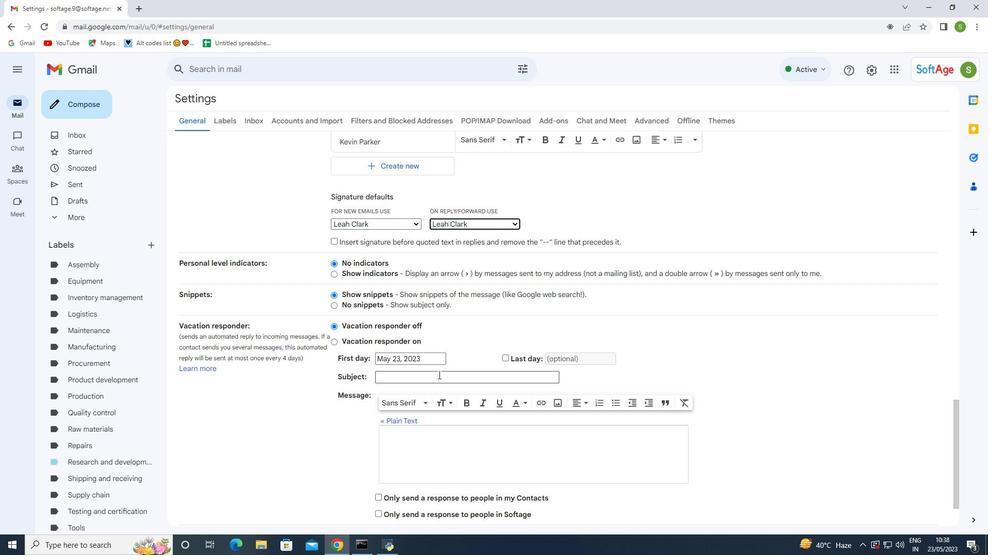 
Action: Mouse scrolled (432, 375) with delta (0, 0)
Screenshot: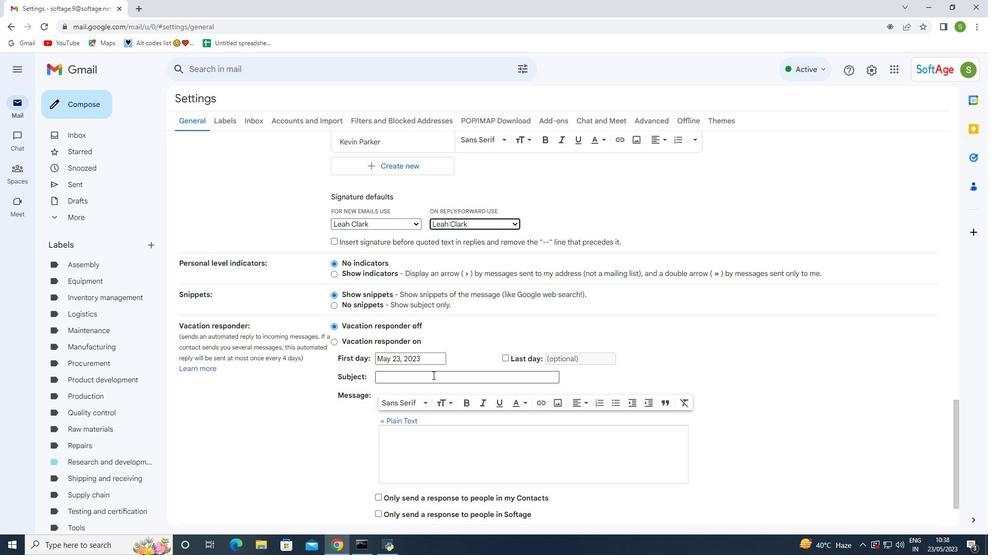 
Action: Mouse moved to (432, 375)
Screenshot: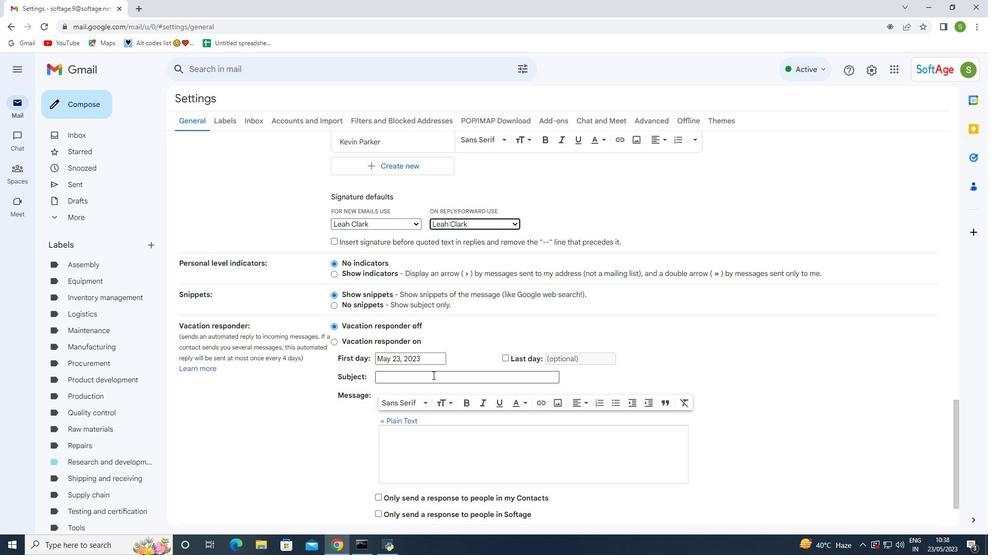 
Action: Mouse scrolled (432, 375) with delta (0, 0)
Screenshot: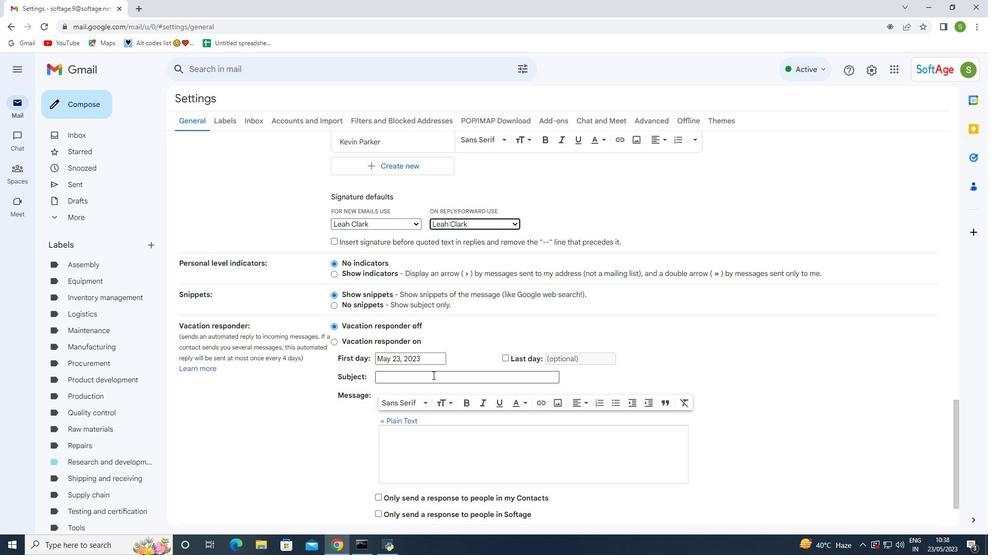 
Action: Mouse moved to (422, 386)
Screenshot: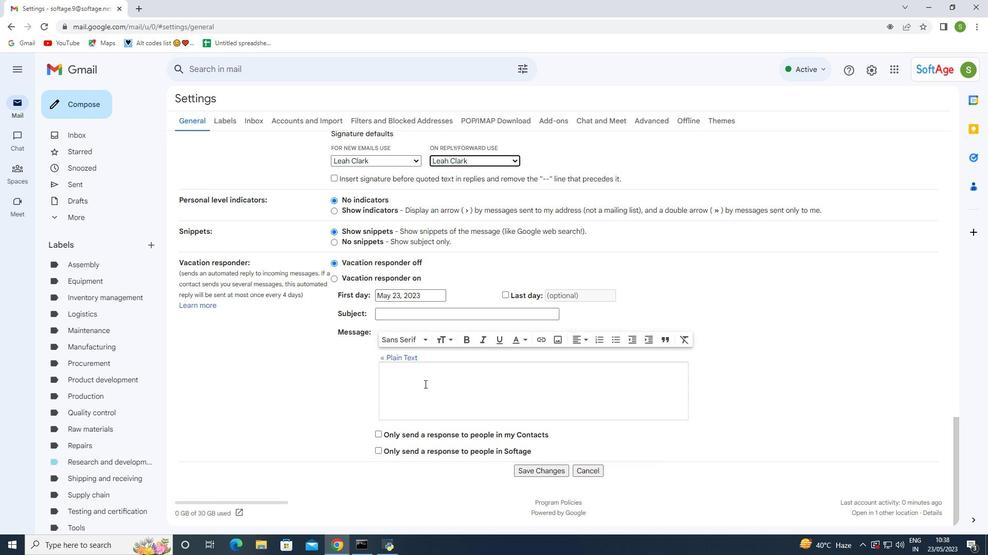
Action: Mouse scrolled (422, 386) with delta (0, 0)
Screenshot: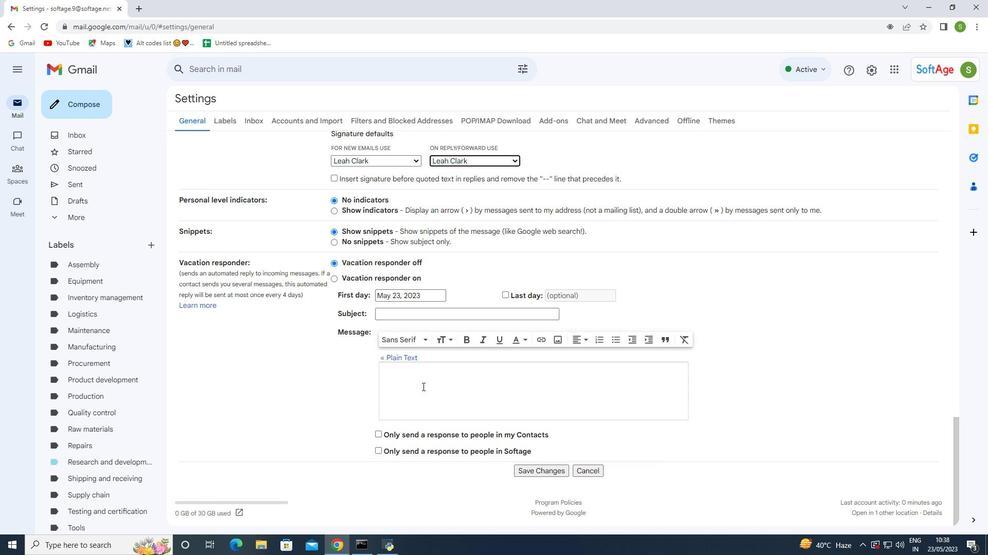 
Action: Mouse scrolled (422, 386) with delta (0, 0)
Screenshot: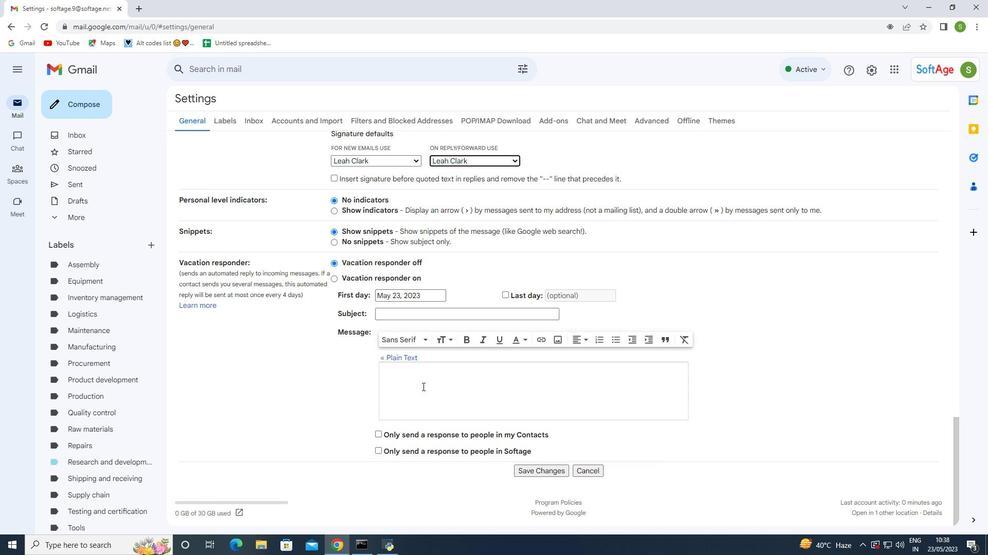 
Action: Mouse moved to (423, 387)
Screenshot: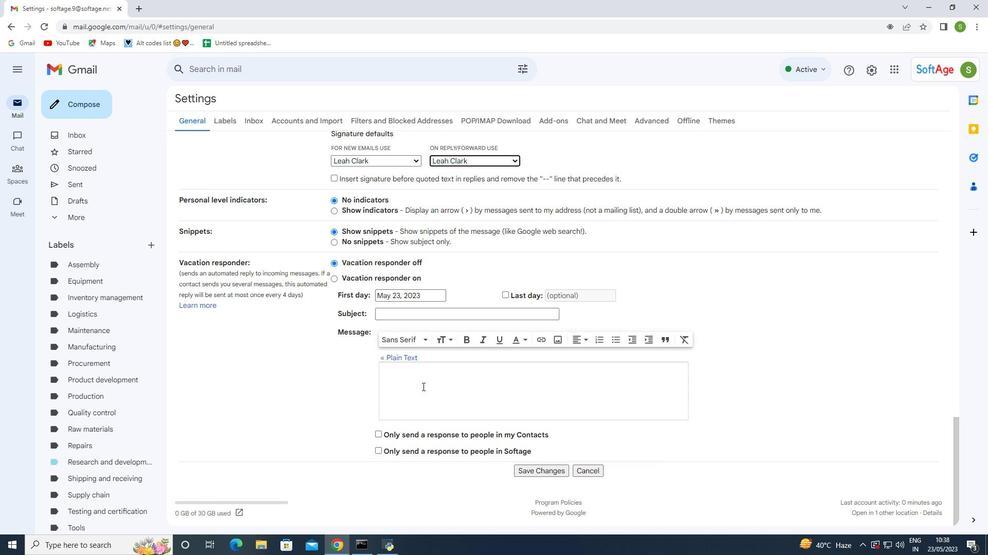 
Action: Mouse scrolled (423, 386) with delta (0, 0)
Screenshot: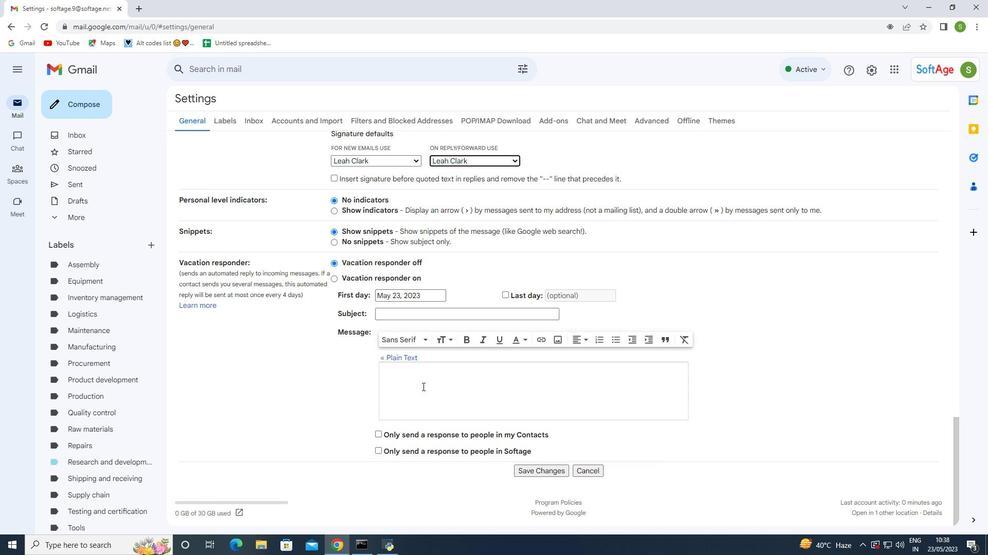
Action: Mouse moved to (454, 409)
Screenshot: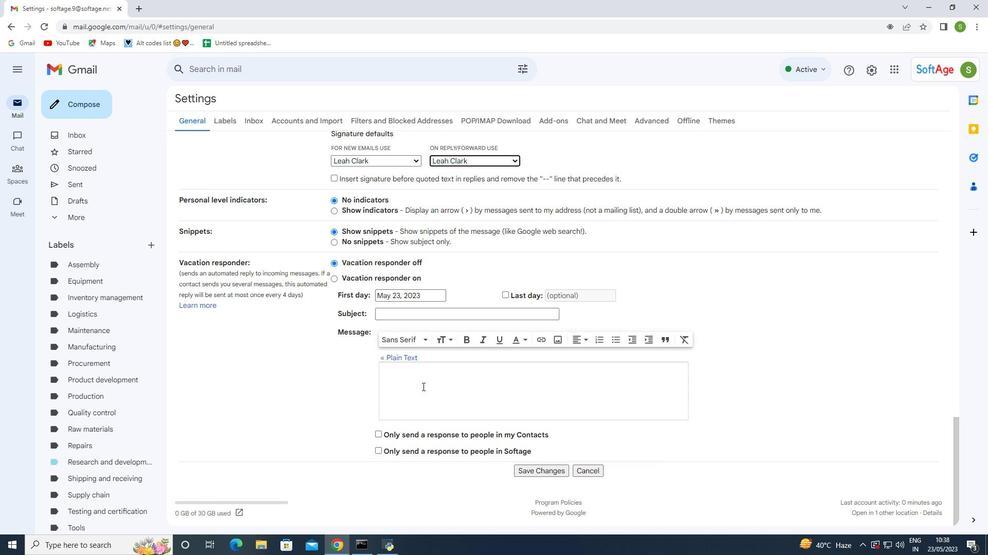 
Action: Mouse scrolled (454, 408) with delta (0, 0)
Screenshot: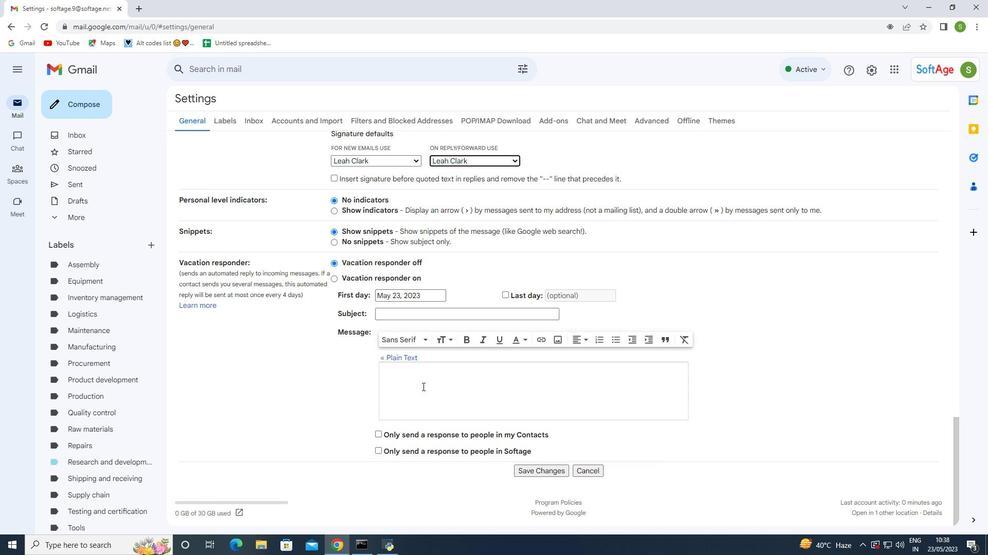 
Action: Mouse moved to (540, 467)
Screenshot: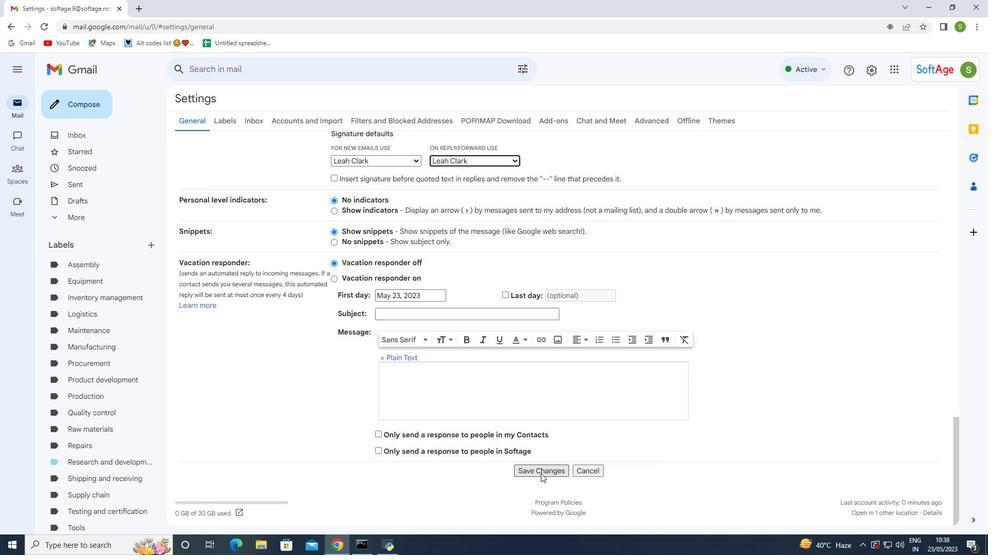 
Action: Mouse pressed left at (540, 467)
Screenshot: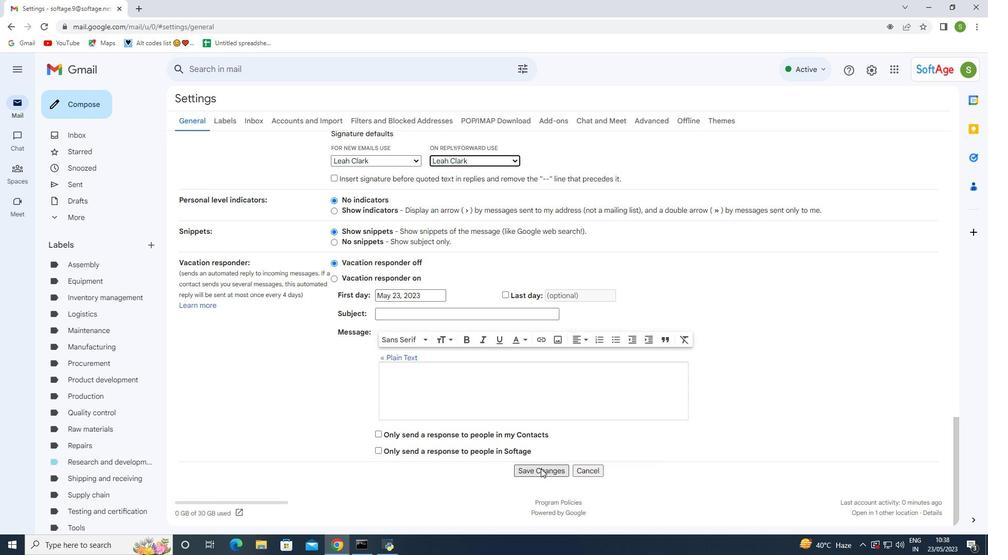 
Action: Mouse moved to (74, 100)
Screenshot: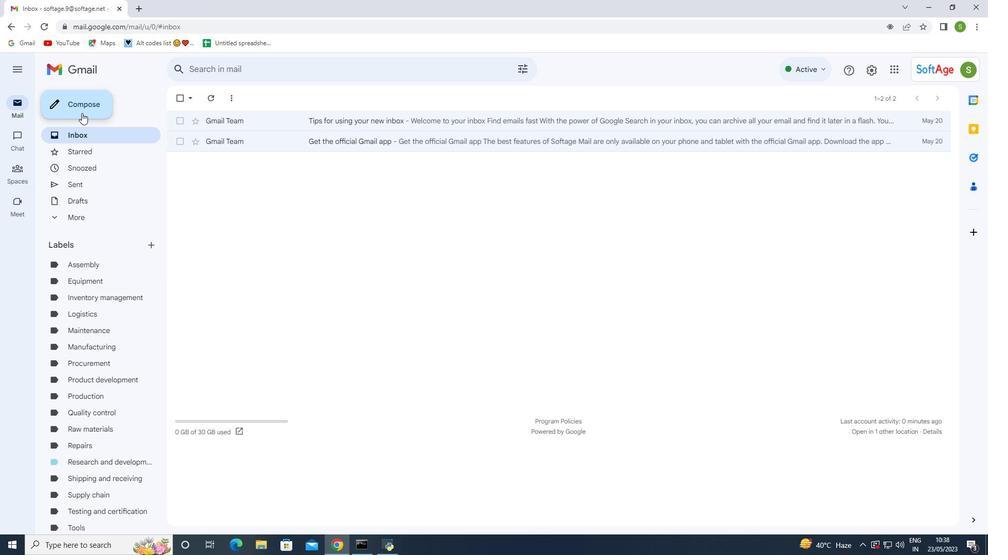 
Action: Mouse pressed left at (74, 100)
Screenshot: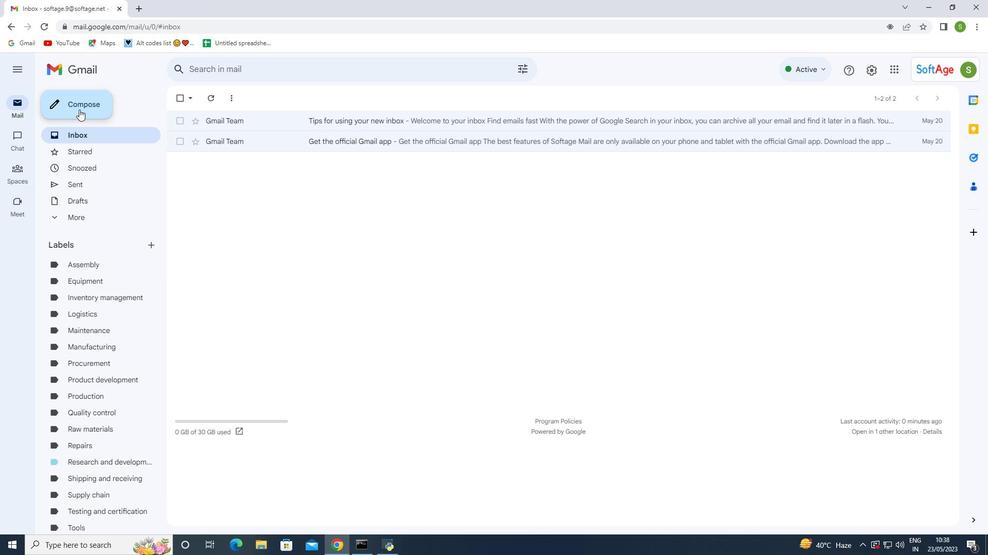 
Action: Mouse moved to (702, 253)
Screenshot: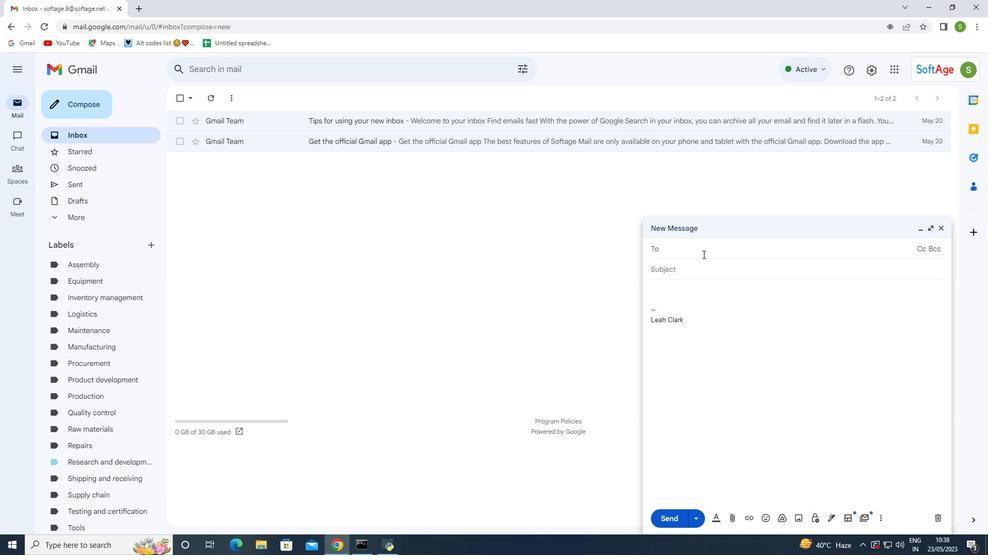 
Action: Mouse pressed left at (702, 253)
Screenshot: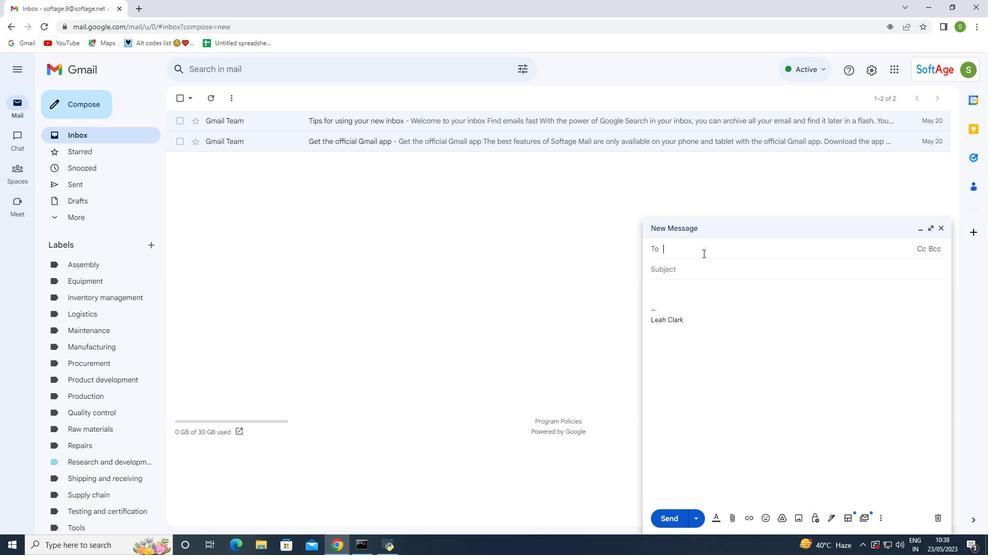 
Action: Key pressed softage.6<Key.shift>@softage.net
Screenshot: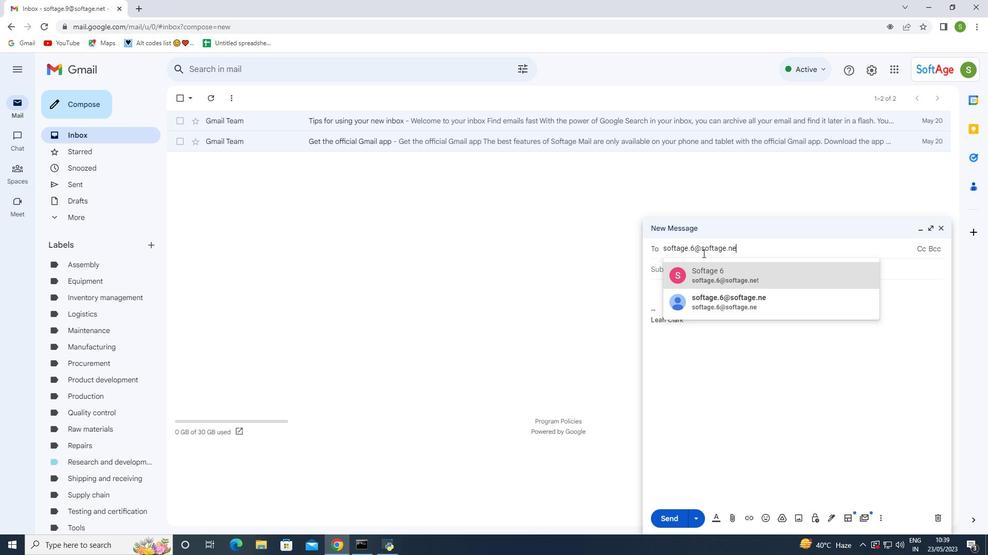 
Action: Mouse moved to (705, 267)
Screenshot: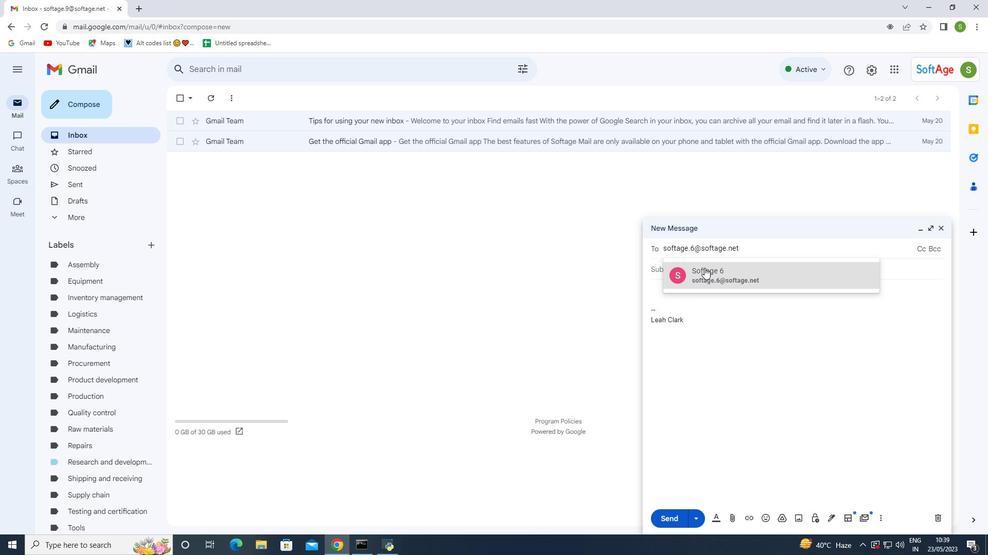 
Action: Mouse pressed left at (705, 267)
Screenshot: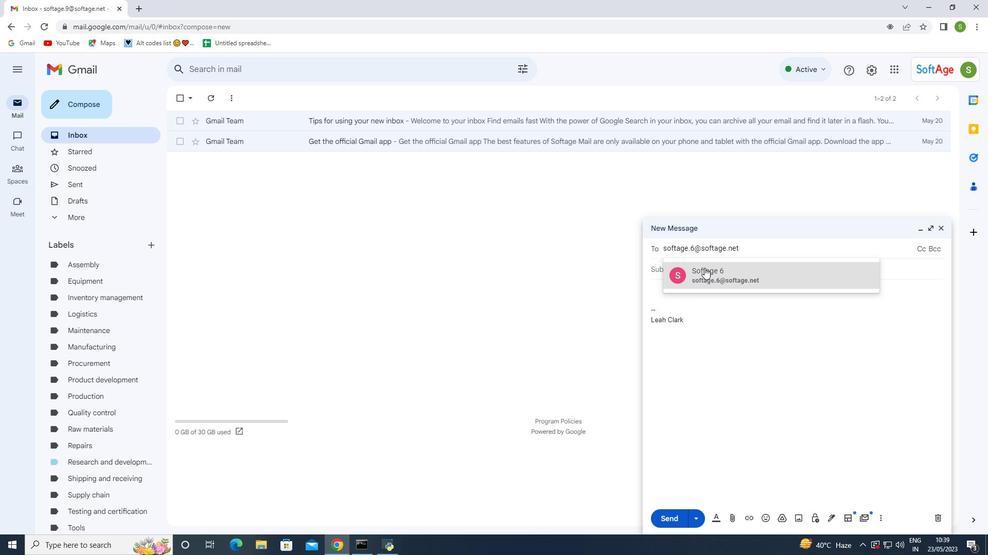 
Action: Mouse moved to (705, 284)
Screenshot: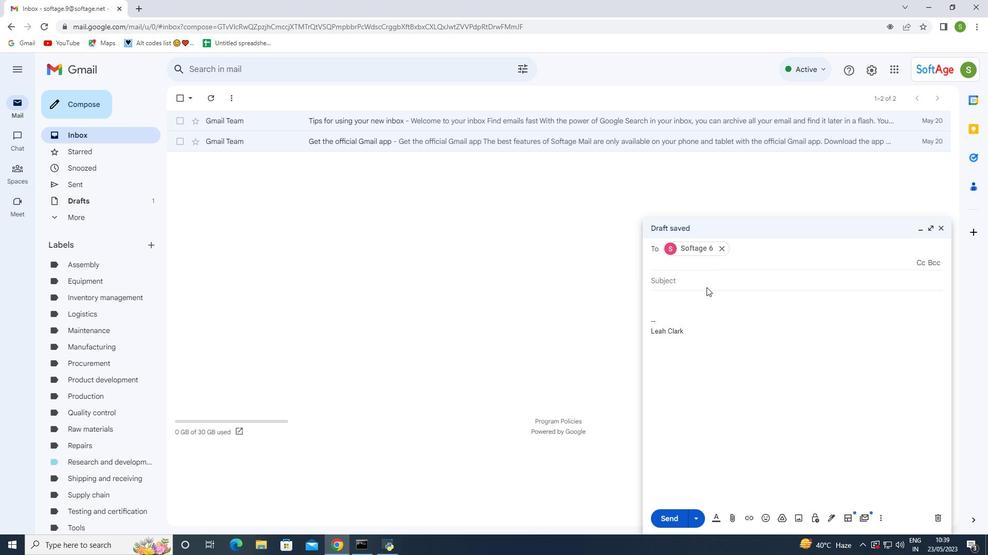 
Action: Mouse pressed left at (705, 284)
Screenshot: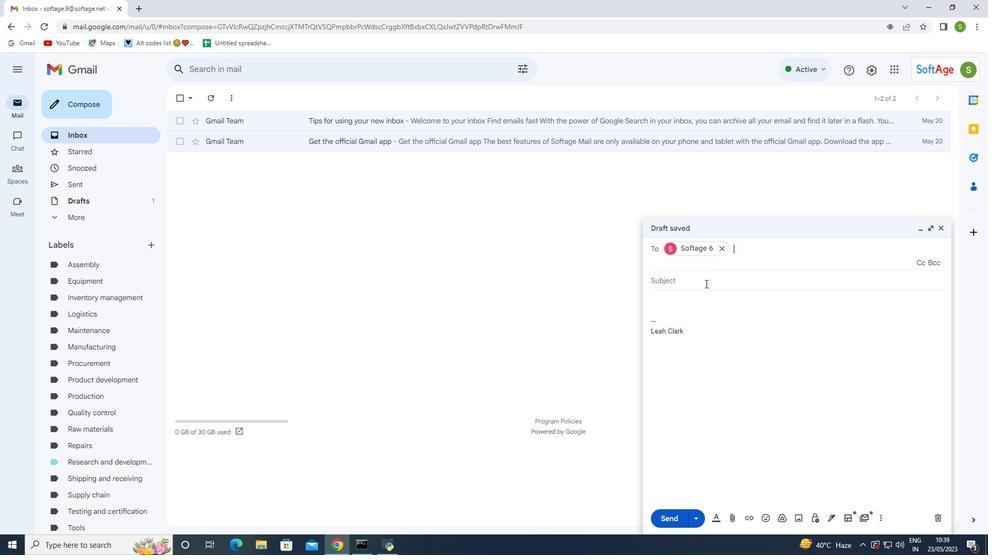 
Action: Key pressed <Key.shift>Feedback<Key.space>p<Key.backspace>on<Key.space>a<Key.space>cover<Key.space>letter<Key.space>
Screenshot: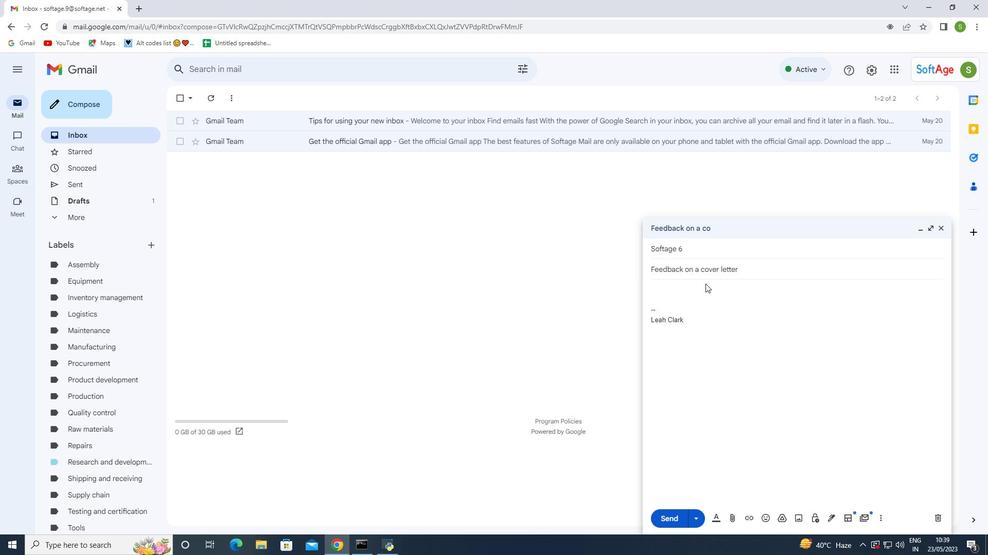 
Action: Mouse moved to (665, 310)
Screenshot: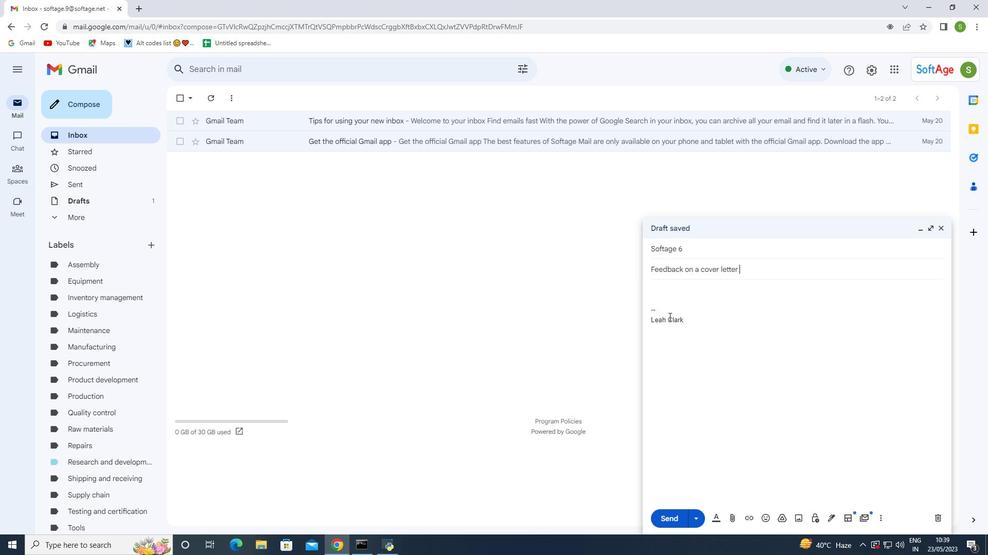 
Action: Mouse pressed left at (665, 310)
Screenshot: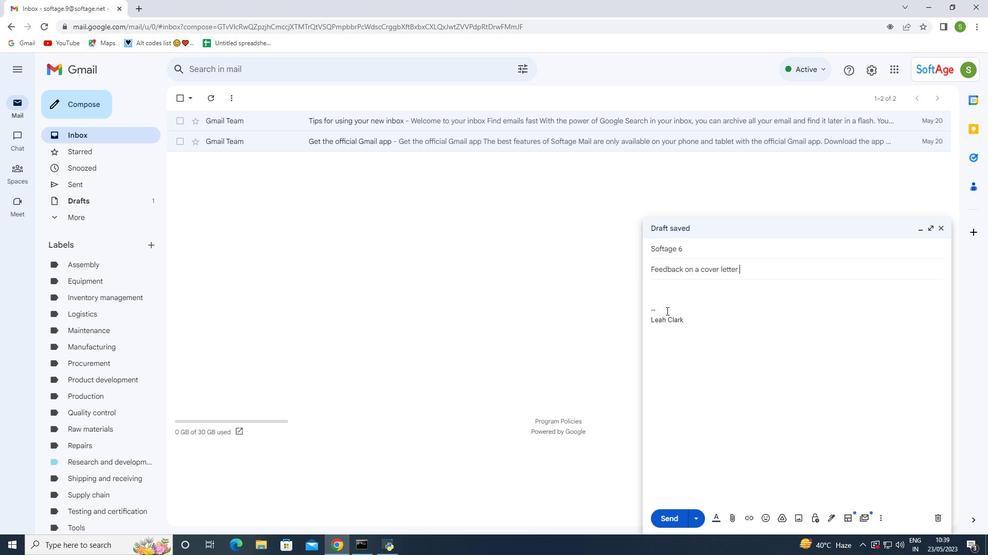 
Action: Key pressed <Key.backspace><Key.backspace><Key.backspace><Key.up><Key.shift>Could<Key.space>you<Key.space>please<Key.space>provide<Key.space>men<Key.backspace><Key.space>with<Key.space>the<Key.space>details<Key.space>of<Key.space>the<Key.space>project<Key.space>timeline<Key.shift_r>?
Screenshot: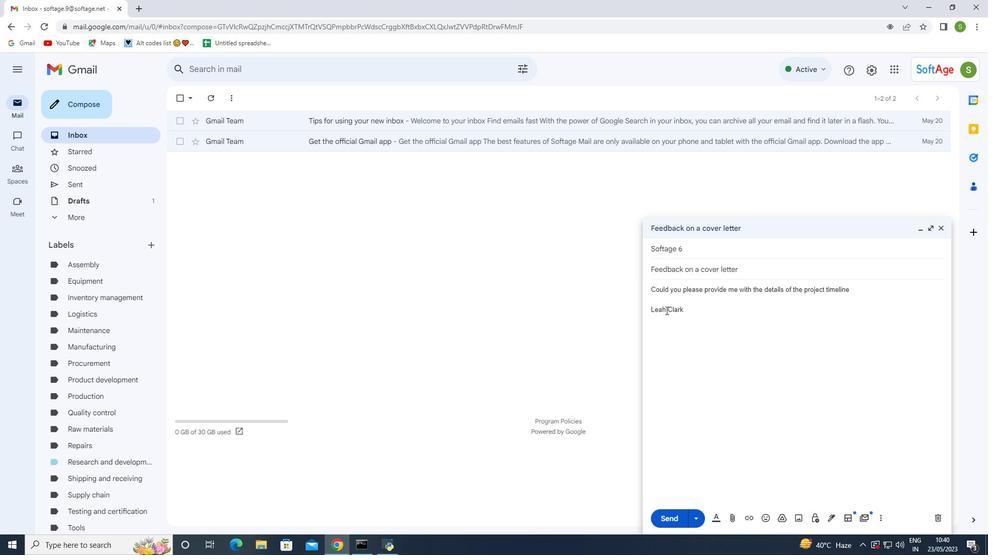 
Action: Mouse moved to (677, 514)
Screenshot: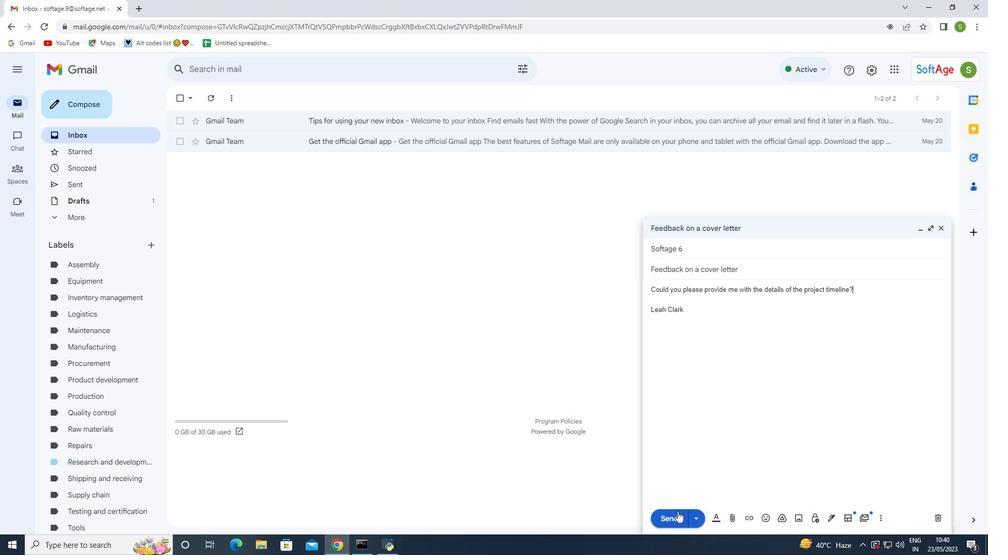 
Action: Mouse pressed left at (677, 514)
Screenshot: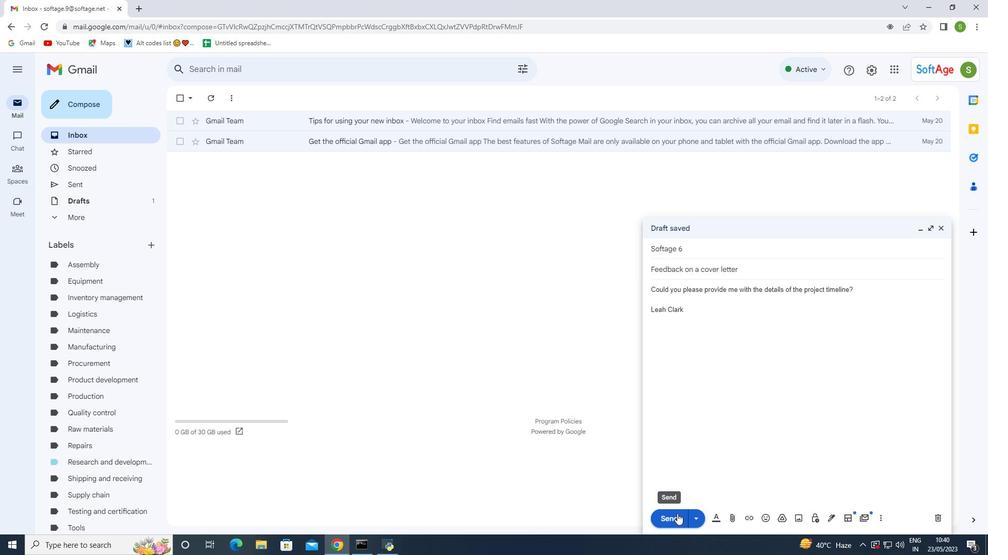 
Action: Mouse moved to (81, 183)
Screenshot: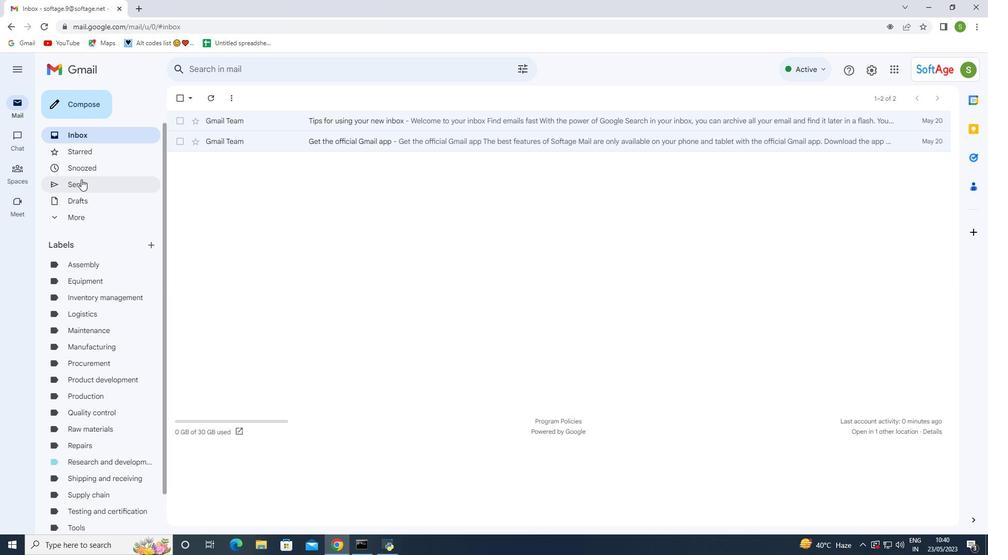 
Action: Mouse pressed left at (81, 183)
Screenshot: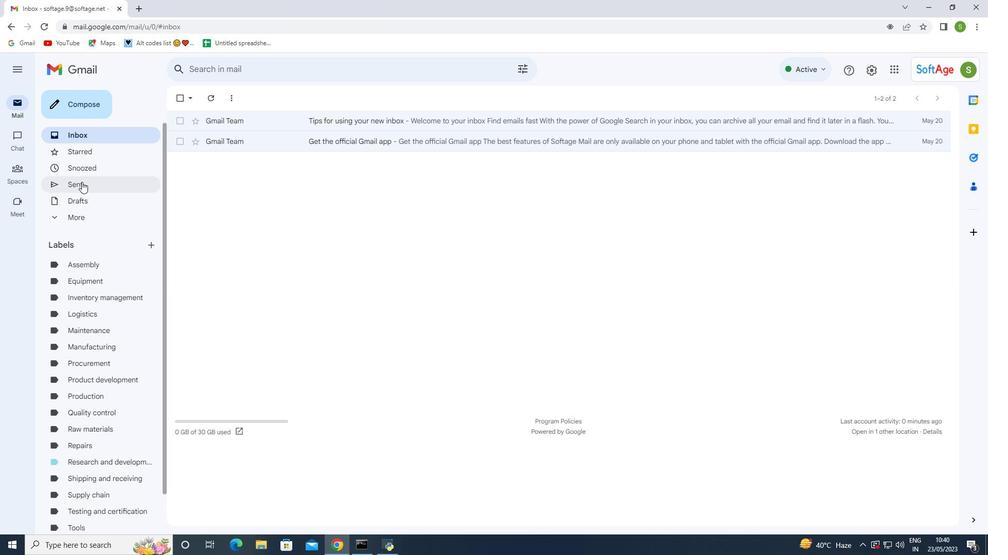 
Action: Mouse moved to (178, 150)
Screenshot: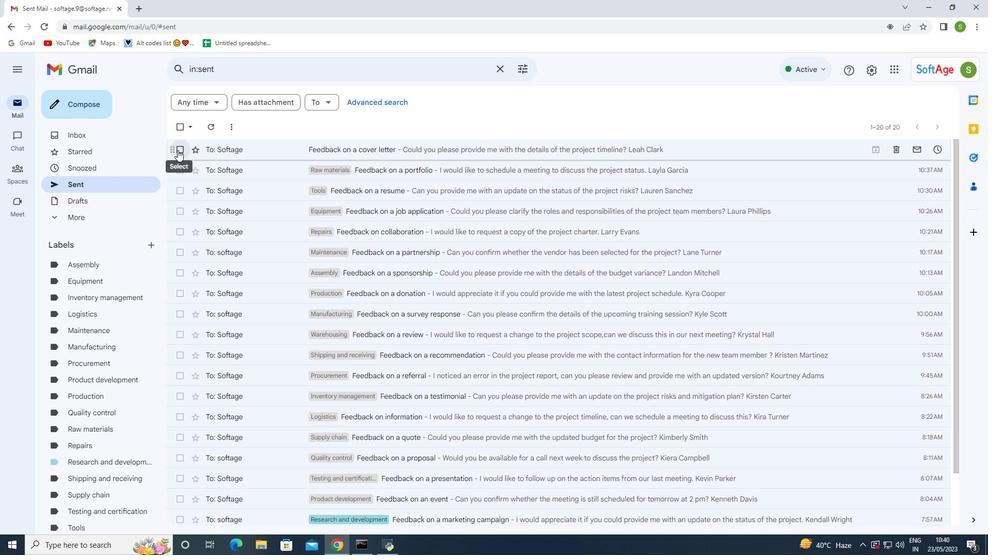 
Action: Mouse pressed left at (178, 150)
Screenshot: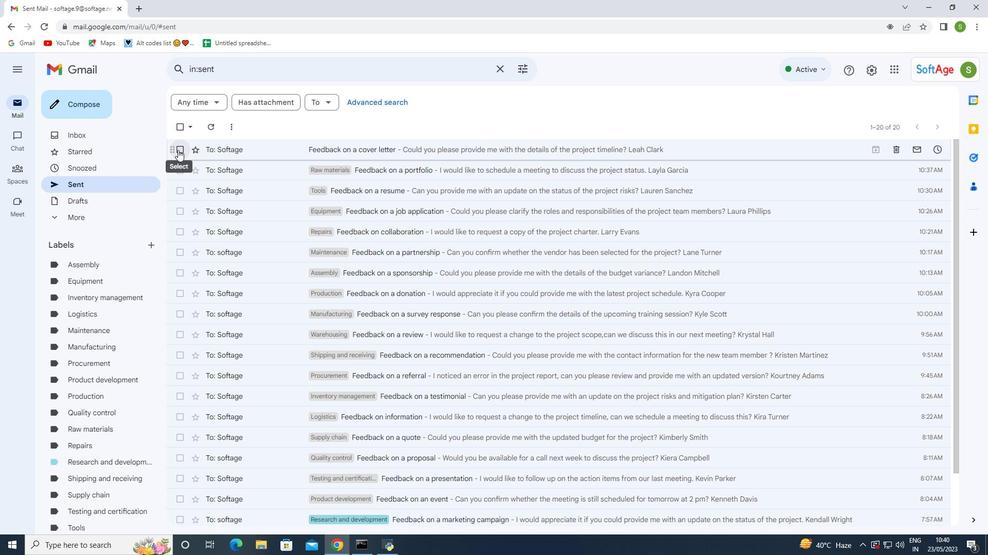 
Action: Mouse moved to (234, 146)
Screenshot: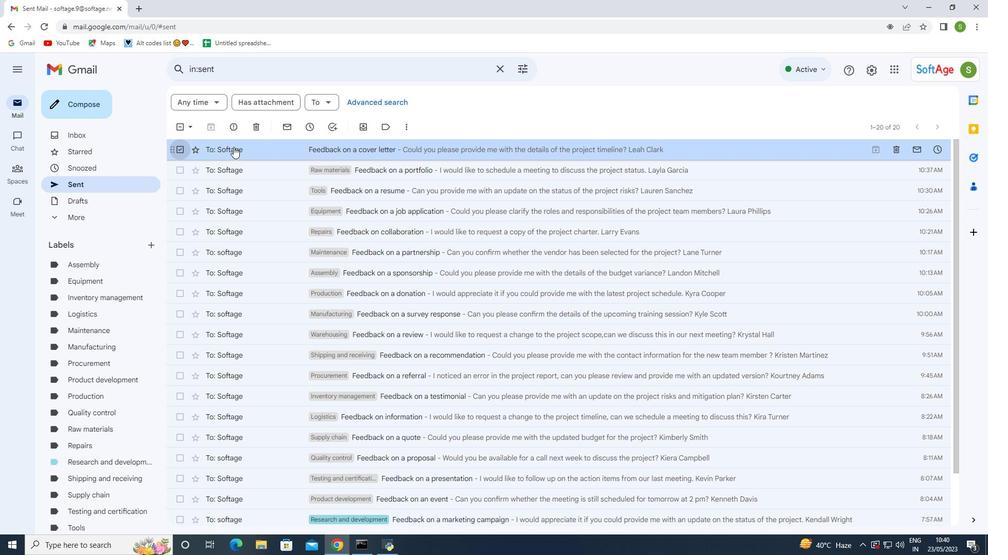 
Action: Mouse pressed right at (234, 146)
Screenshot: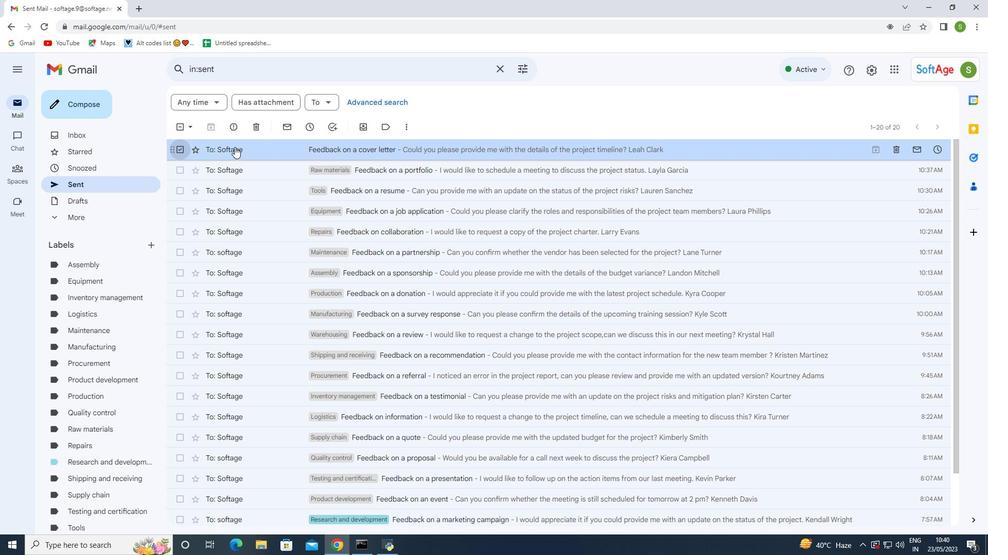 
Action: Mouse moved to (389, 302)
Screenshot: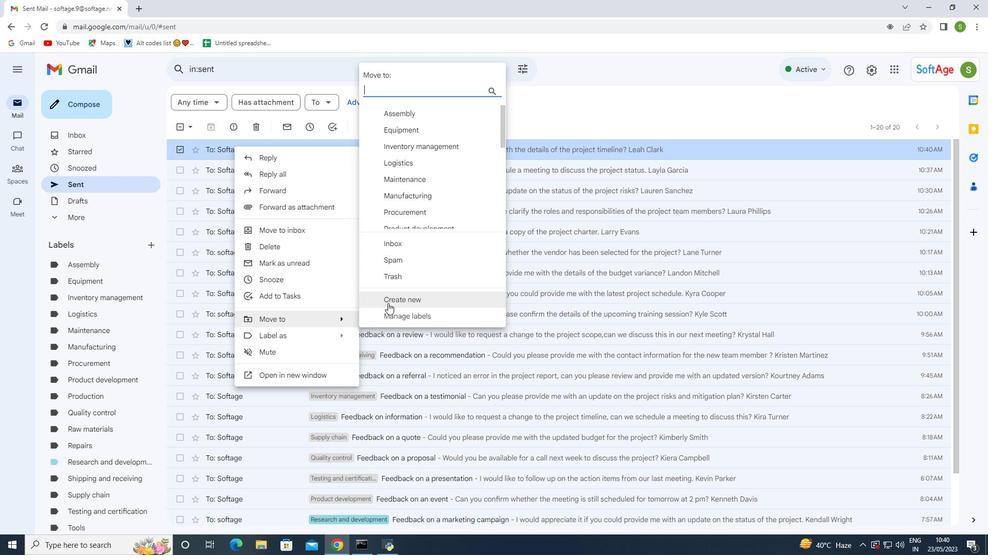 
Action: Mouse pressed left at (389, 302)
Screenshot: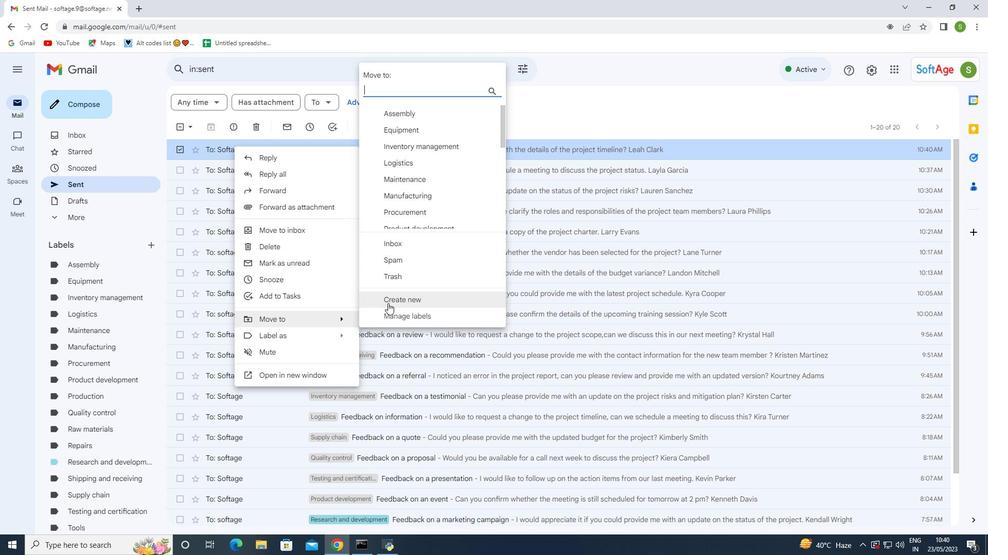 
Action: Mouse moved to (434, 283)
Screenshot: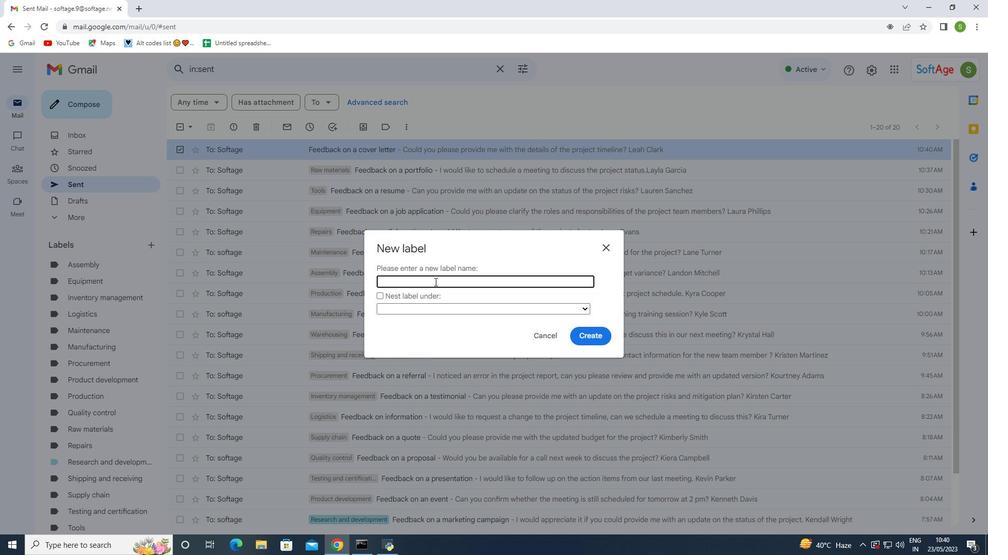 
Action: Mouse pressed left at (434, 283)
Screenshot: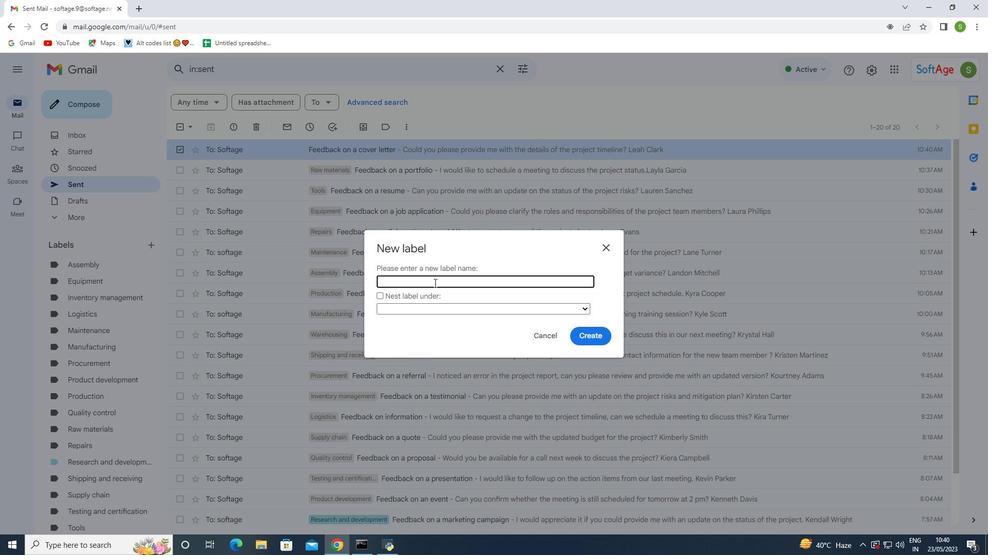 
Action: Key pressed <Key.shift><Key.shift><Key.shift><Key.shift><Key.shift><Key.shift>Finished<Key.space>goods
Screenshot: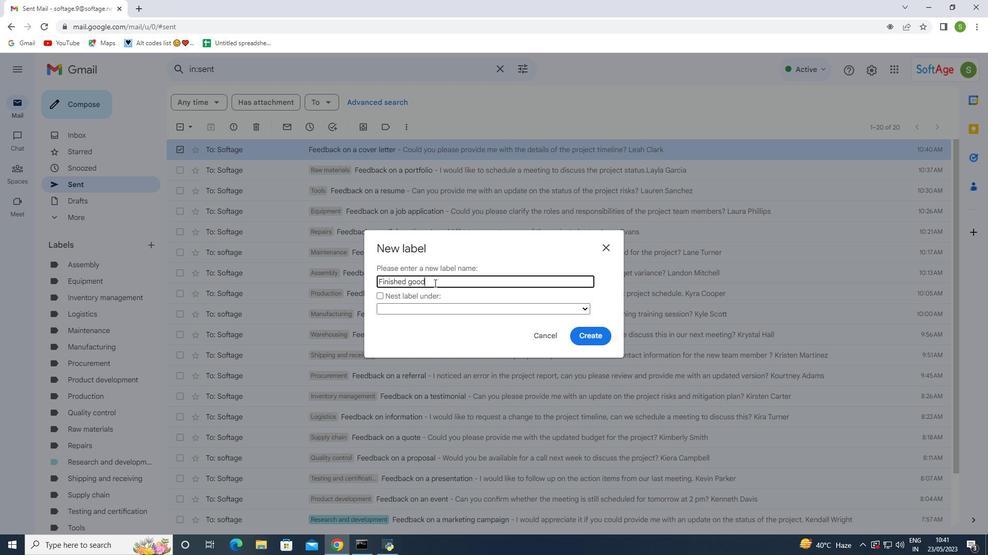 
Action: Mouse moved to (604, 336)
Screenshot: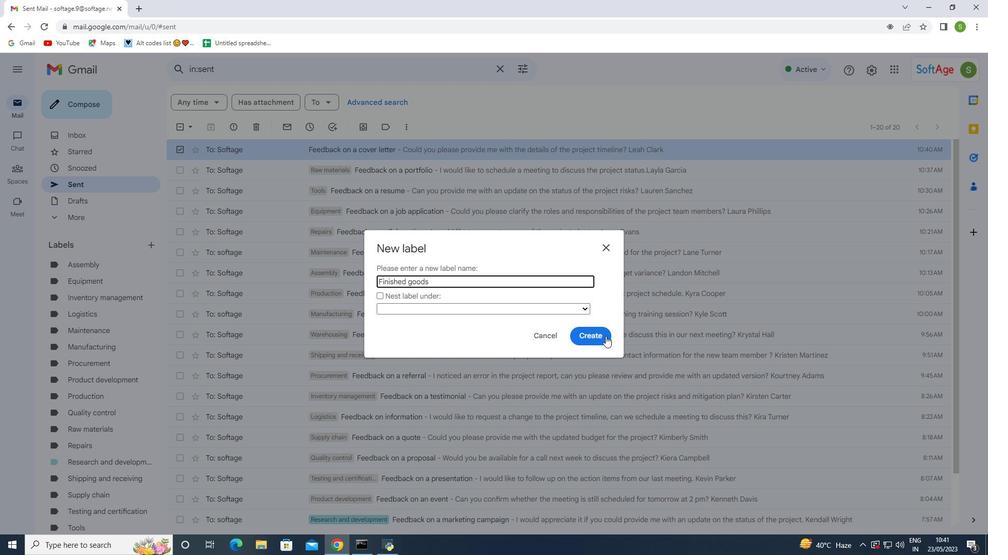
Action: Mouse pressed left at (604, 336)
Screenshot: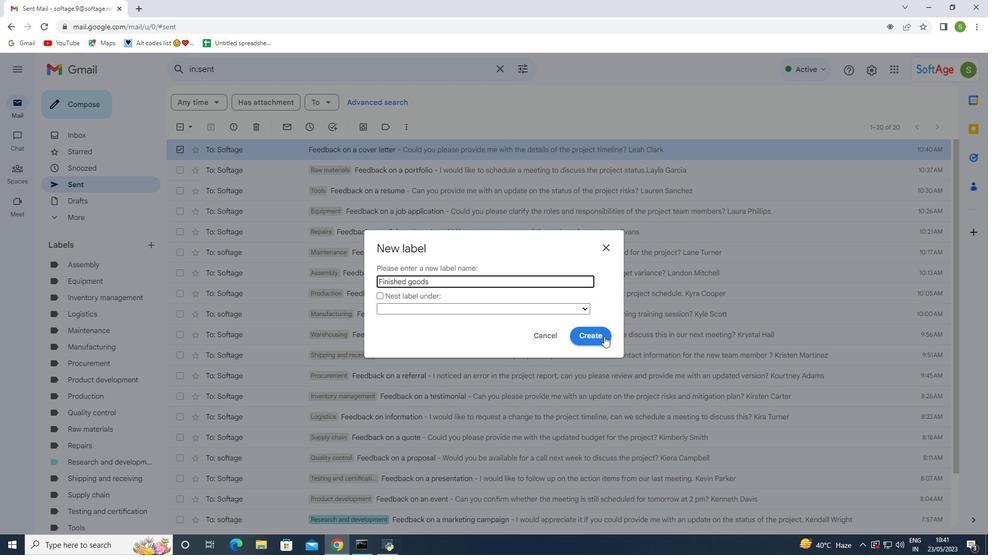 
Action: Mouse moved to (81, 295)
Screenshot: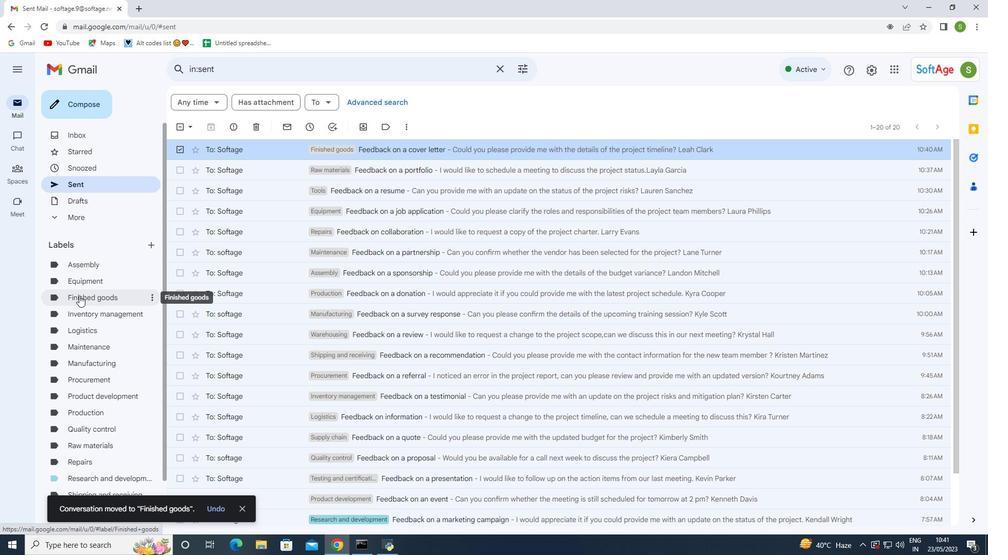 
Action: Mouse pressed left at (81, 295)
Screenshot: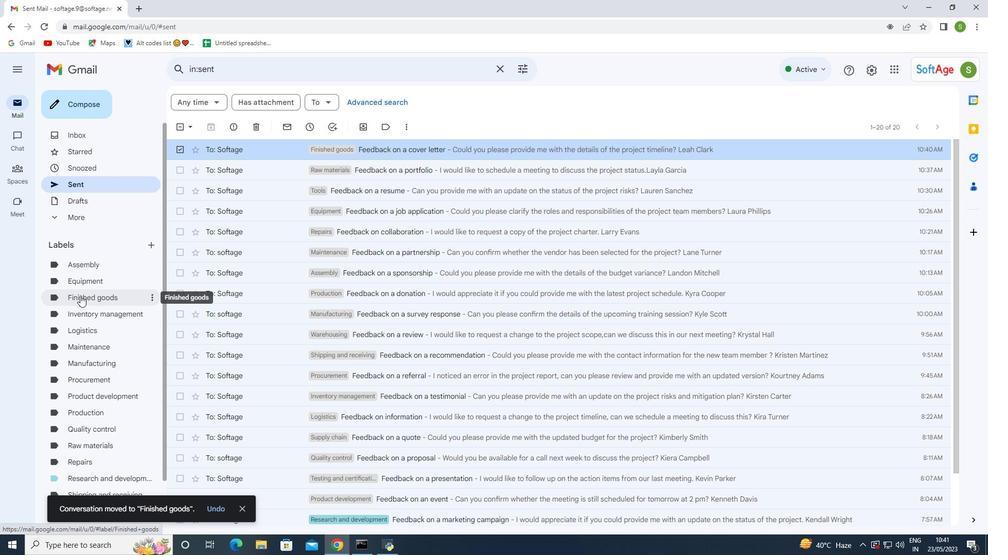 
Action: Mouse pressed left at (81, 295)
Screenshot: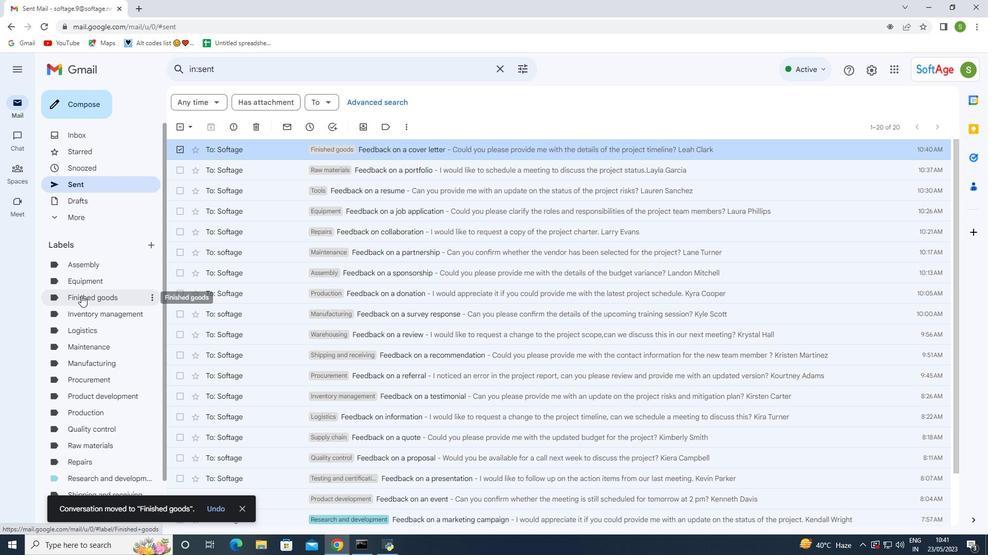 
Action: Mouse moved to (278, 152)
Screenshot: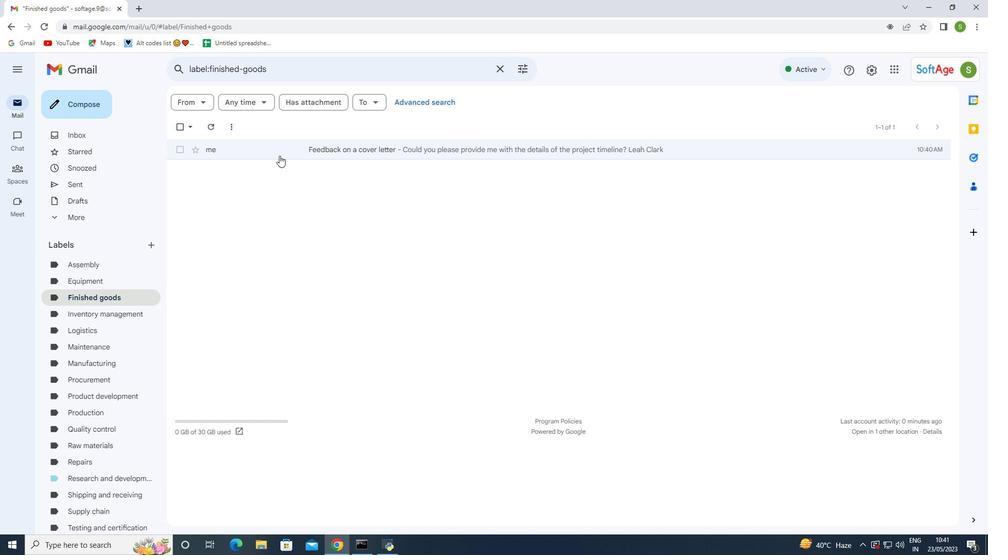
Action: Mouse pressed left at (278, 152)
Screenshot: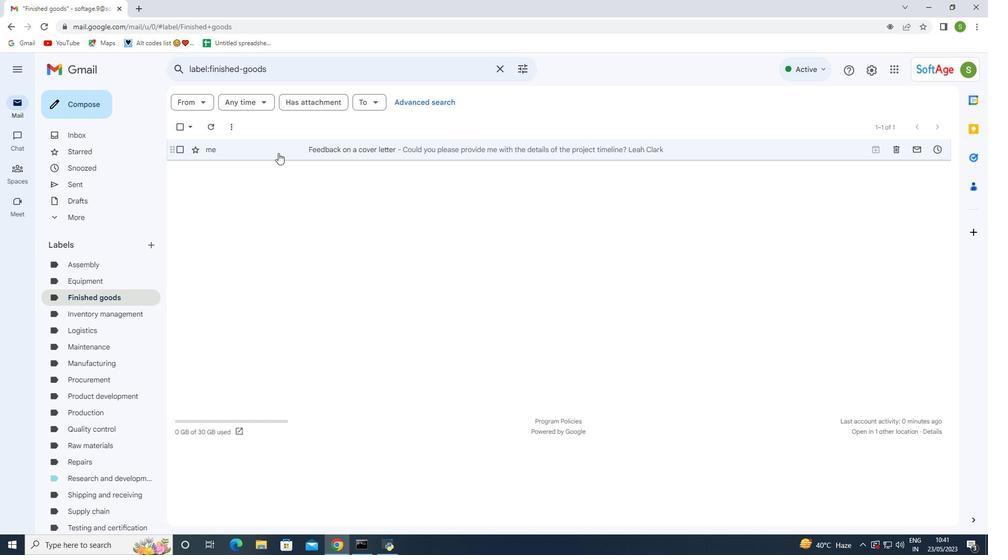 
Action: Mouse moved to (278, 152)
Screenshot: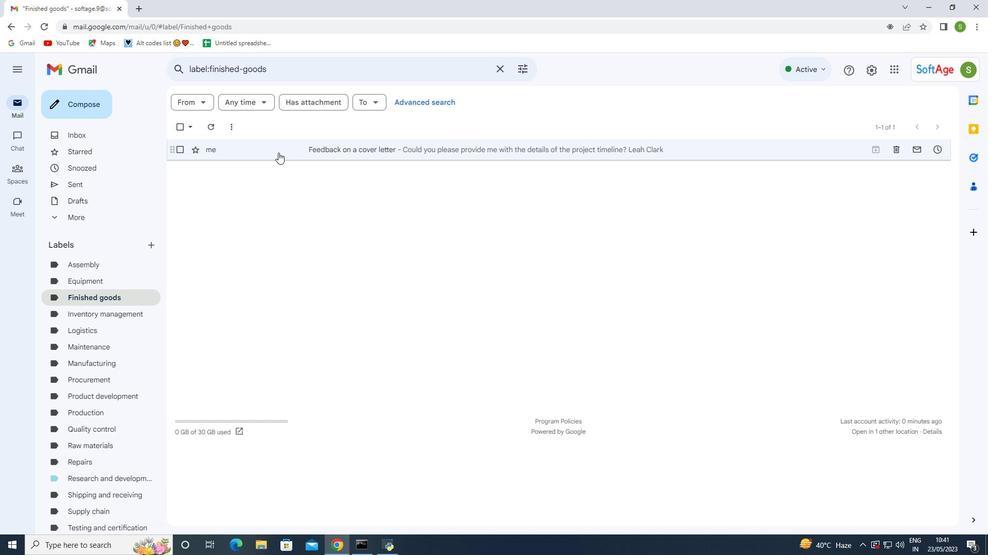 
Action: Mouse pressed left at (278, 152)
Screenshot: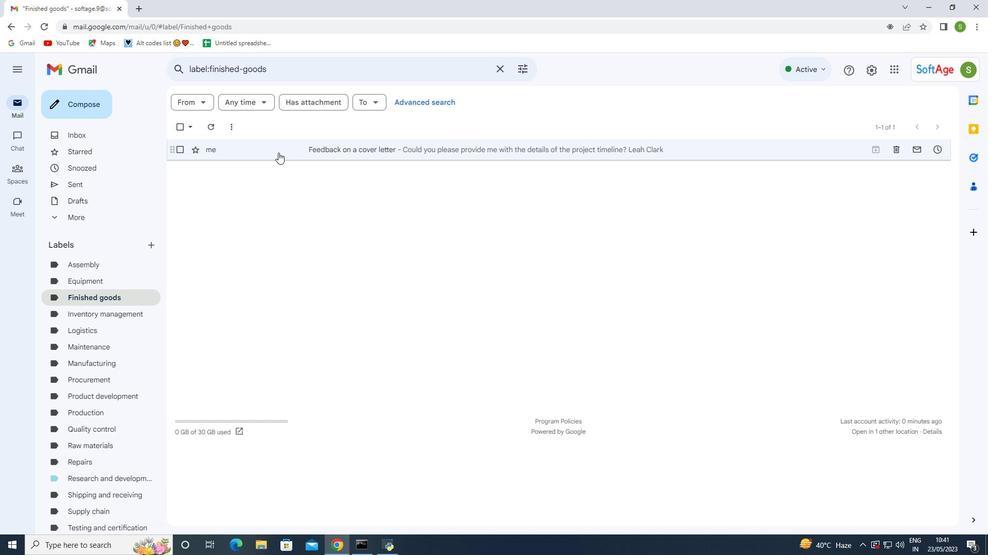 
Action: Mouse moved to (350, 201)
Screenshot: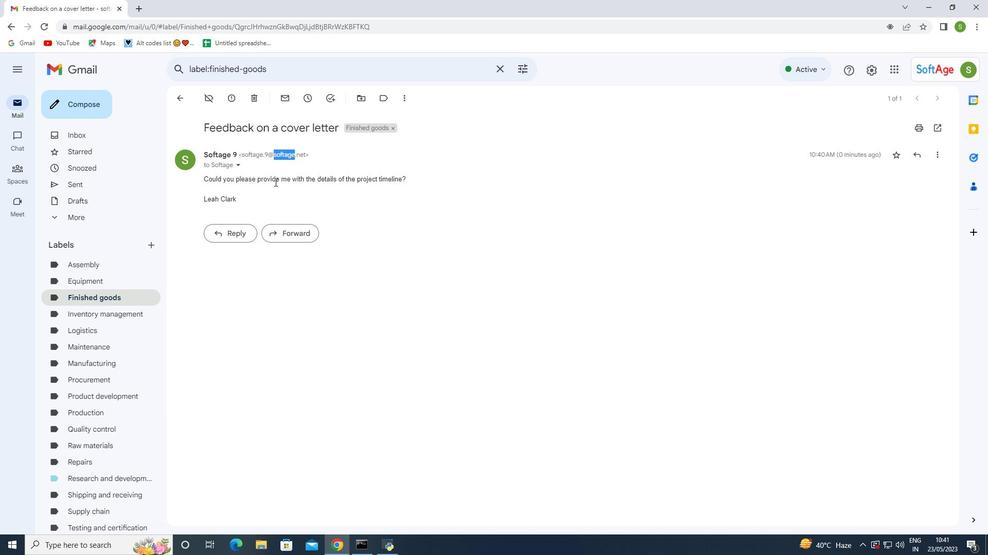 
Action: Mouse pressed left at (350, 201)
Screenshot: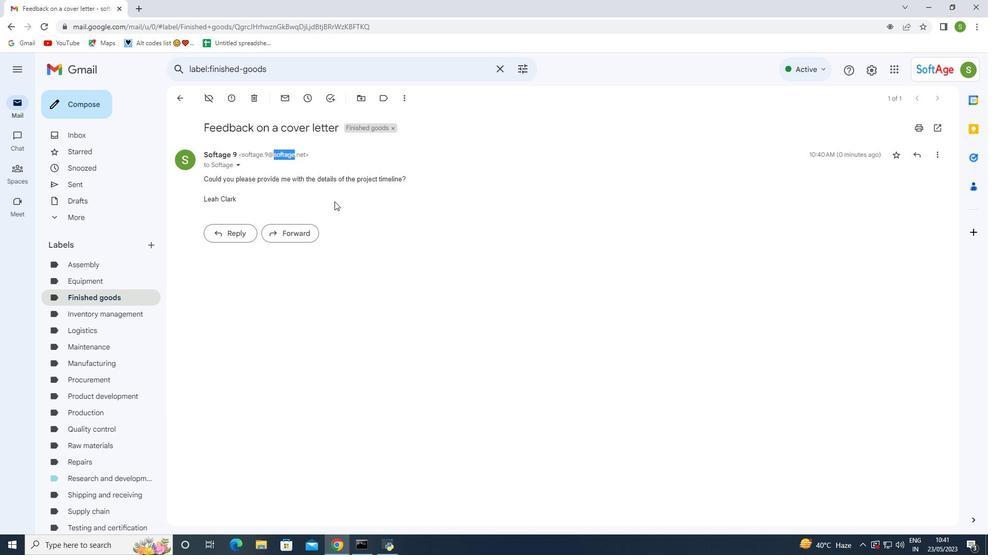 
Action: Mouse moved to (177, 97)
Screenshot: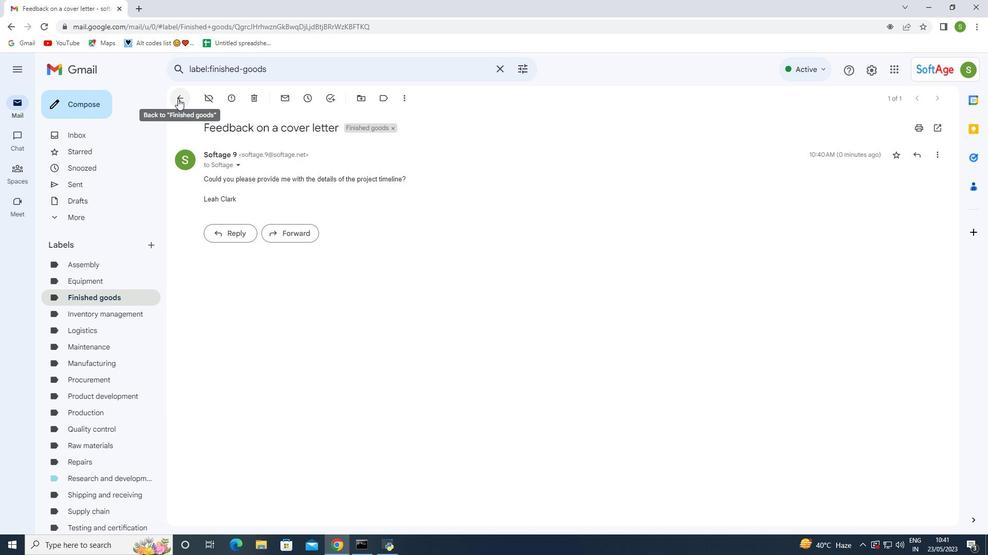 
Action: Mouse pressed left at (177, 97)
Screenshot: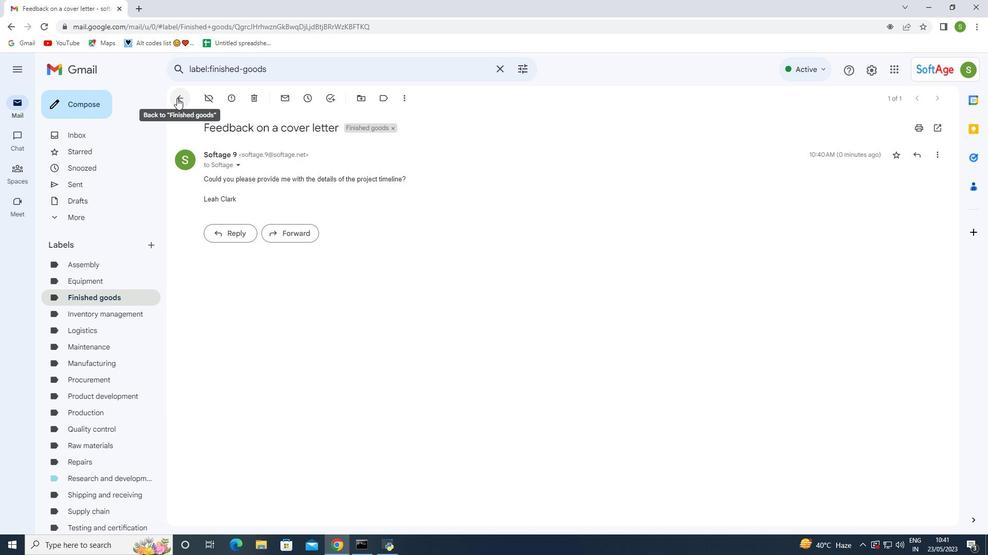 
Action: Mouse moved to (366, 330)
Screenshot: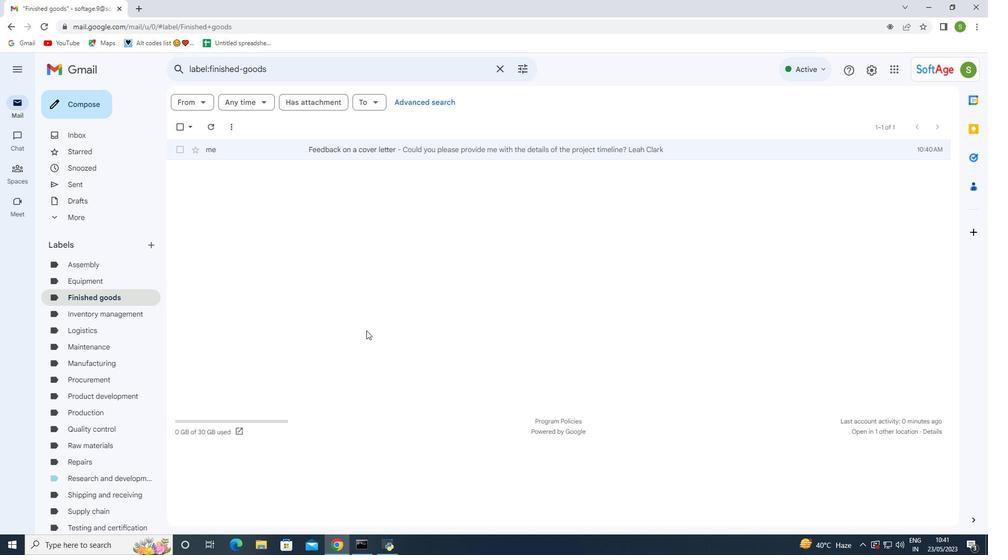 
